 Task: Search one way flight ticket for 5 adults, 2 children, 1 infant in seat and 1 infant on lap in economy from Kalispell: Glacier Park International Airport to Jacksonville: Albert J. Ellis Airport on 8-3-2023. Choice of flights is Alaska. Number of bags: 1 carry on bag. Price is upto 98000. Outbound departure time preference is 20:15.
Action: Mouse moved to (228, 324)
Screenshot: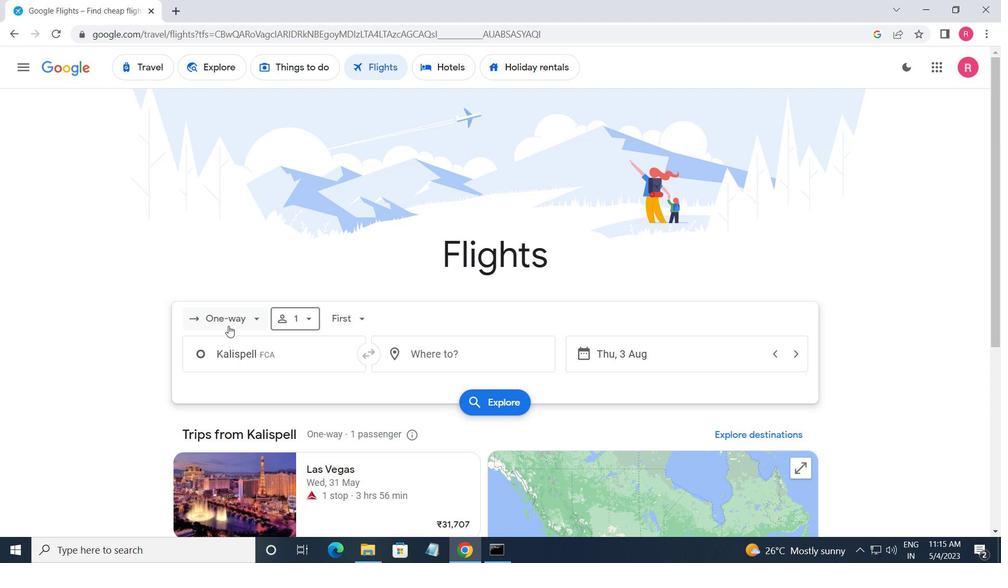 
Action: Mouse pressed left at (228, 324)
Screenshot: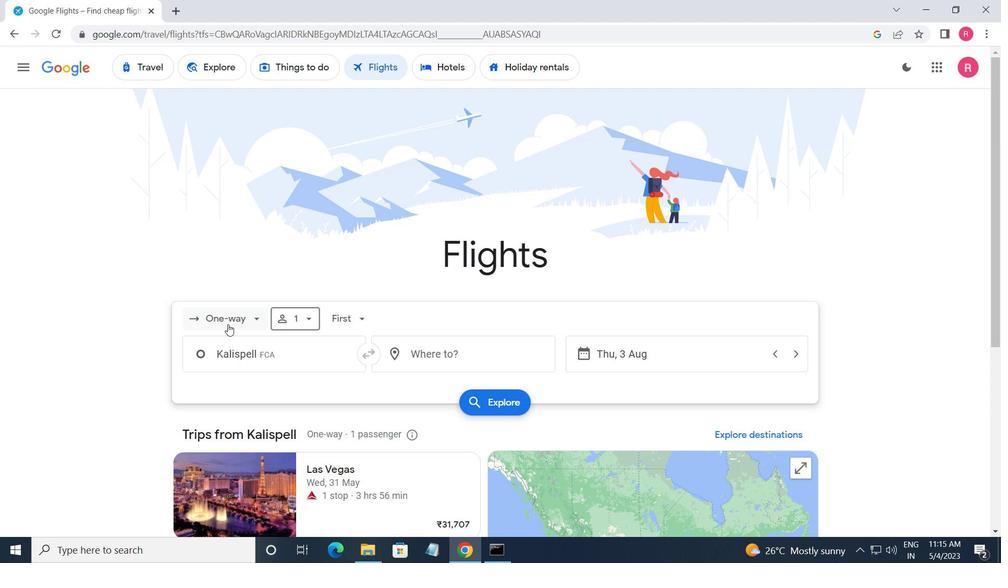 
Action: Mouse moved to (239, 383)
Screenshot: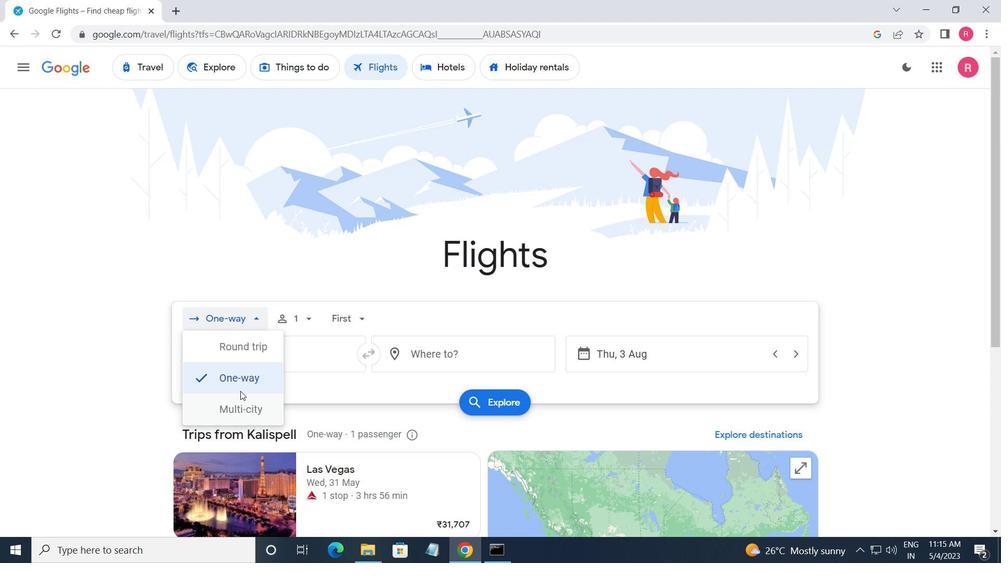 
Action: Mouse pressed left at (239, 383)
Screenshot: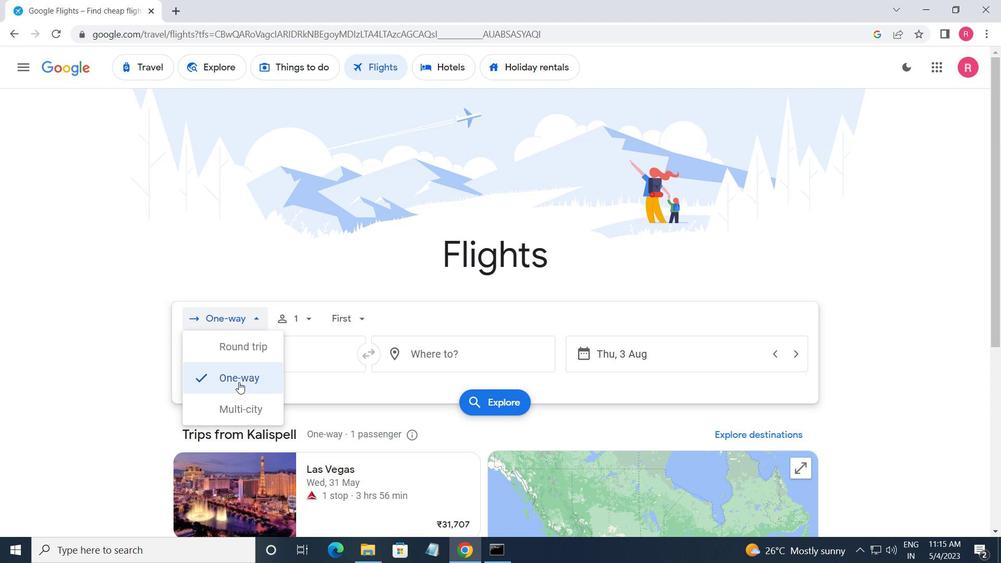 
Action: Mouse moved to (291, 320)
Screenshot: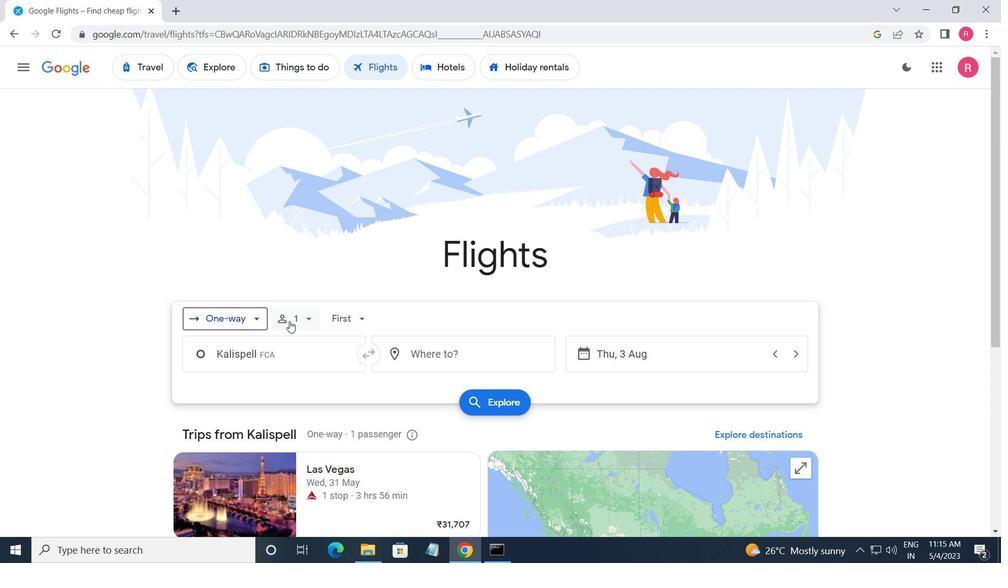 
Action: Mouse pressed left at (291, 320)
Screenshot: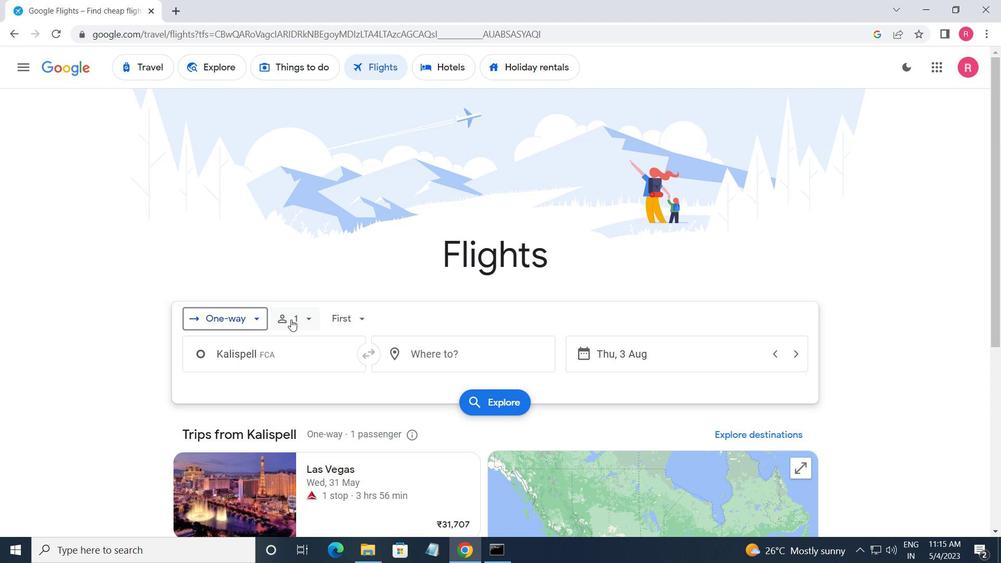 
Action: Mouse moved to (401, 352)
Screenshot: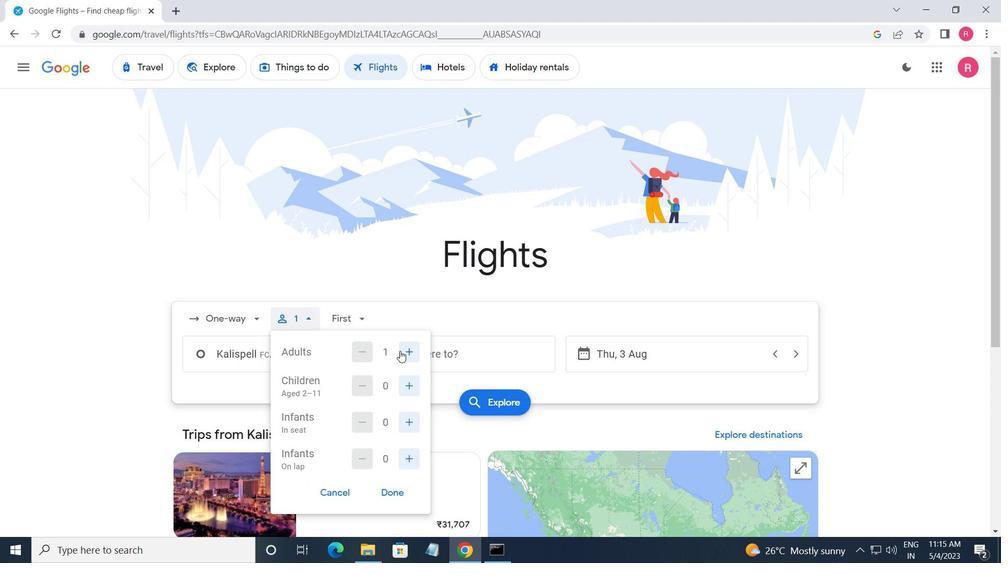 
Action: Mouse pressed left at (401, 352)
Screenshot: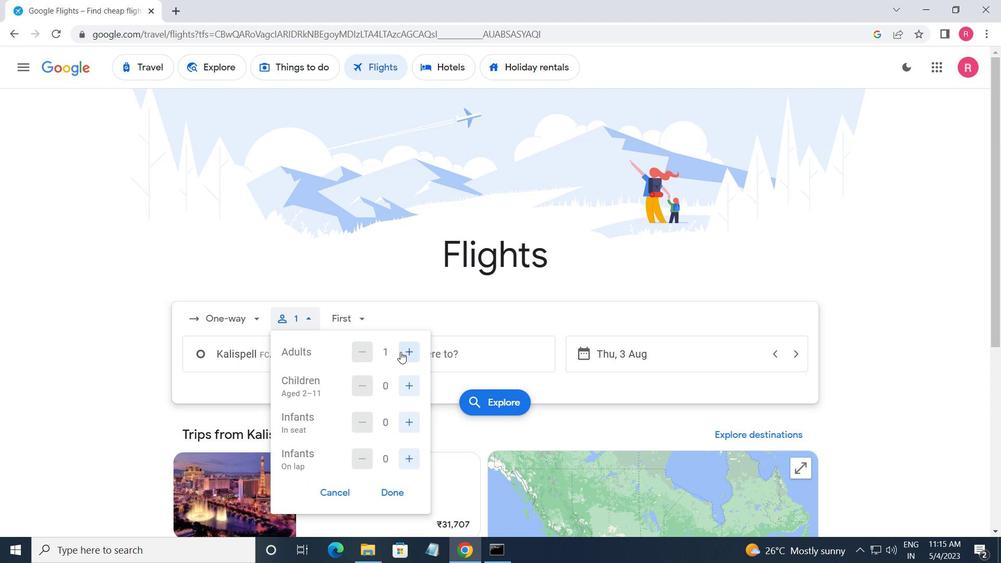 
Action: Mouse pressed left at (401, 352)
Screenshot: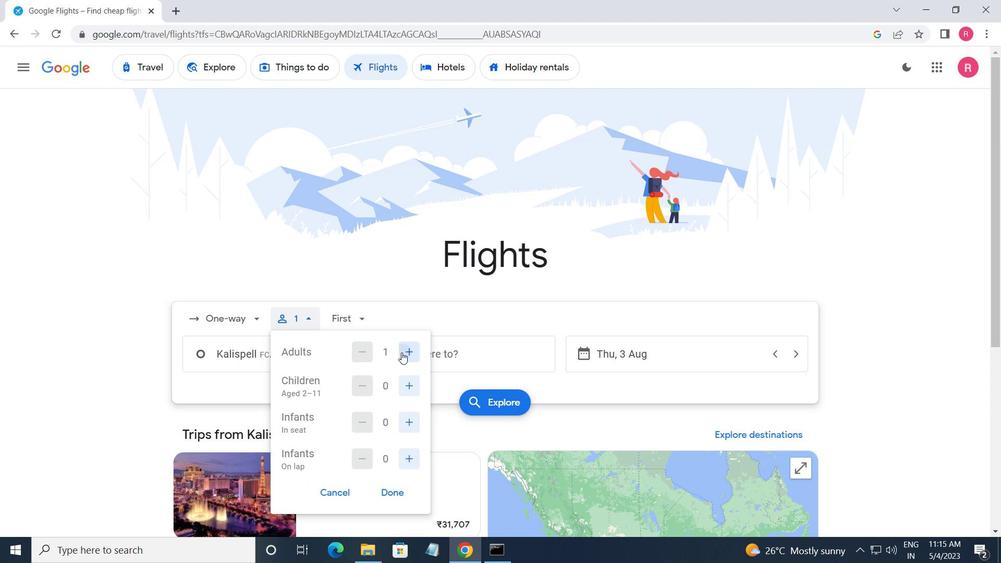 
Action: Mouse pressed left at (401, 352)
Screenshot: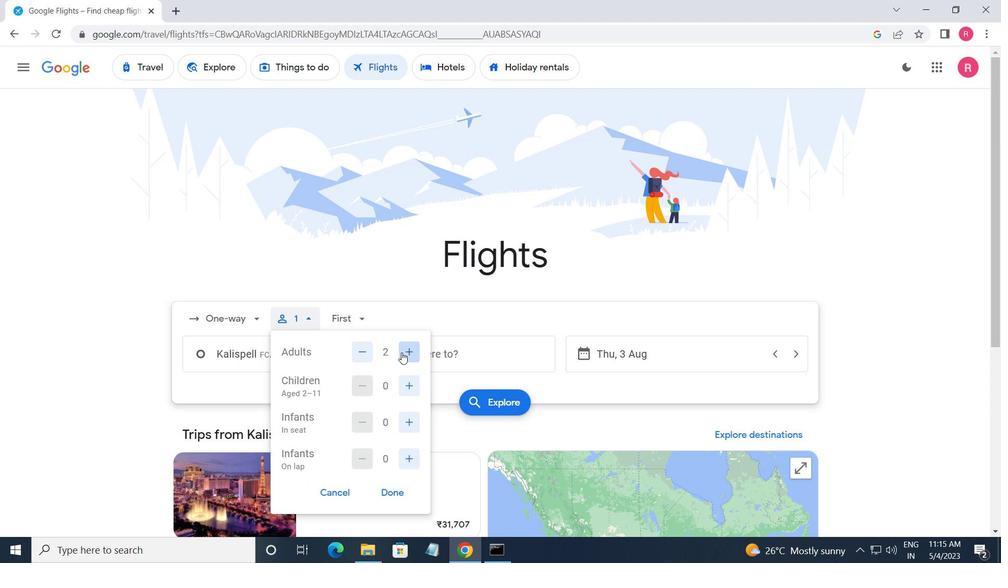 
Action: Mouse pressed left at (401, 352)
Screenshot: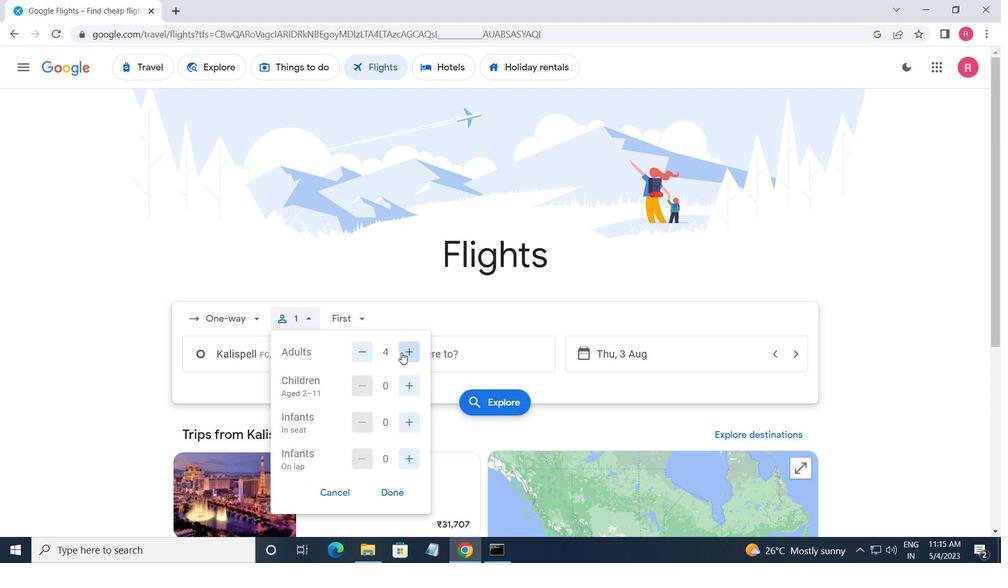 
Action: Mouse moved to (415, 396)
Screenshot: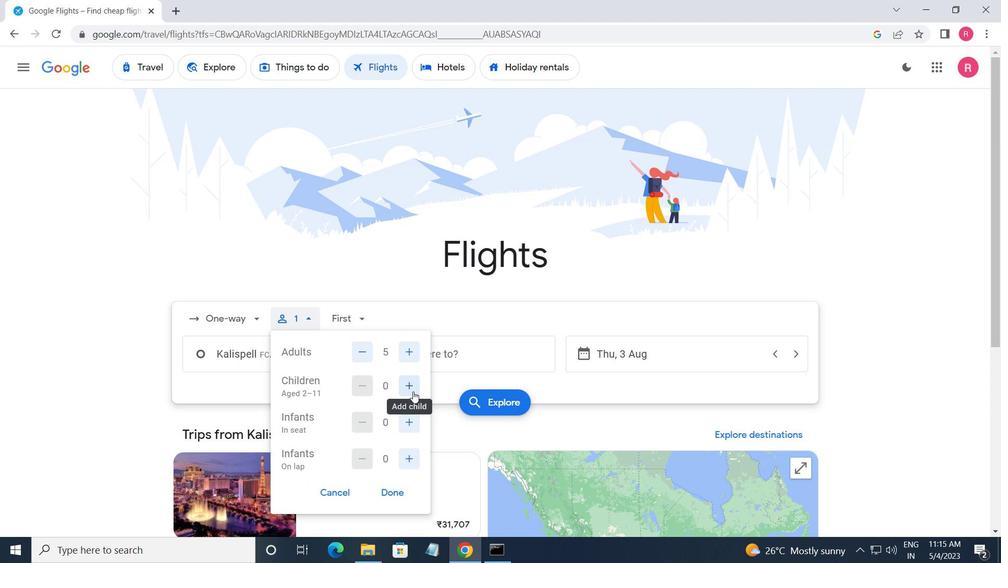 
Action: Mouse pressed left at (415, 396)
Screenshot: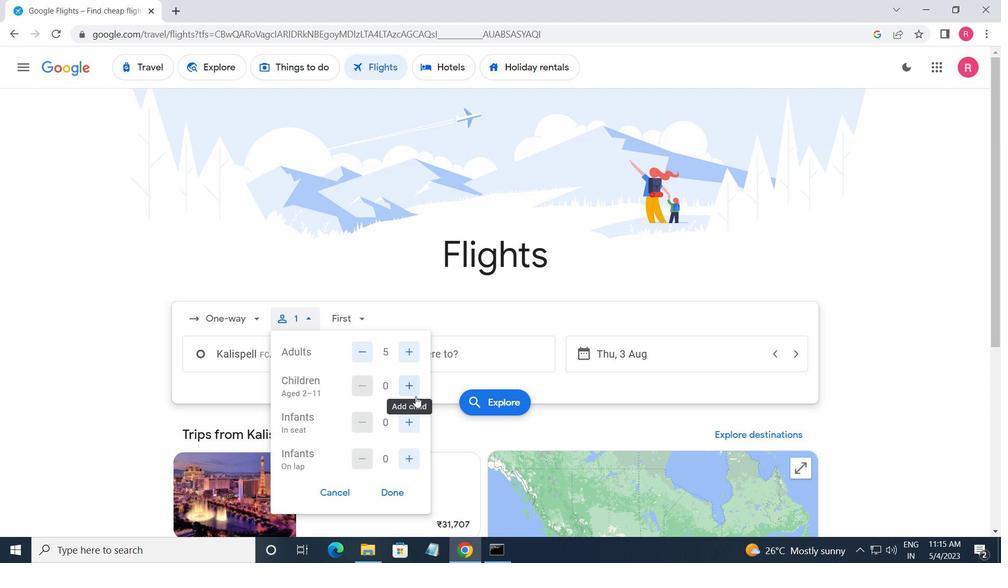 
Action: Mouse pressed left at (415, 396)
Screenshot: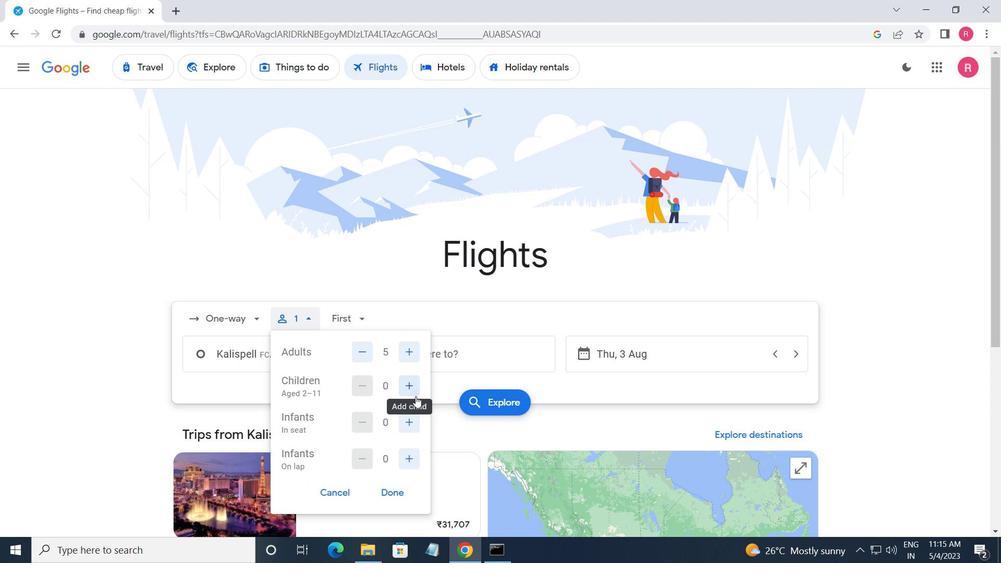
Action: Mouse moved to (416, 422)
Screenshot: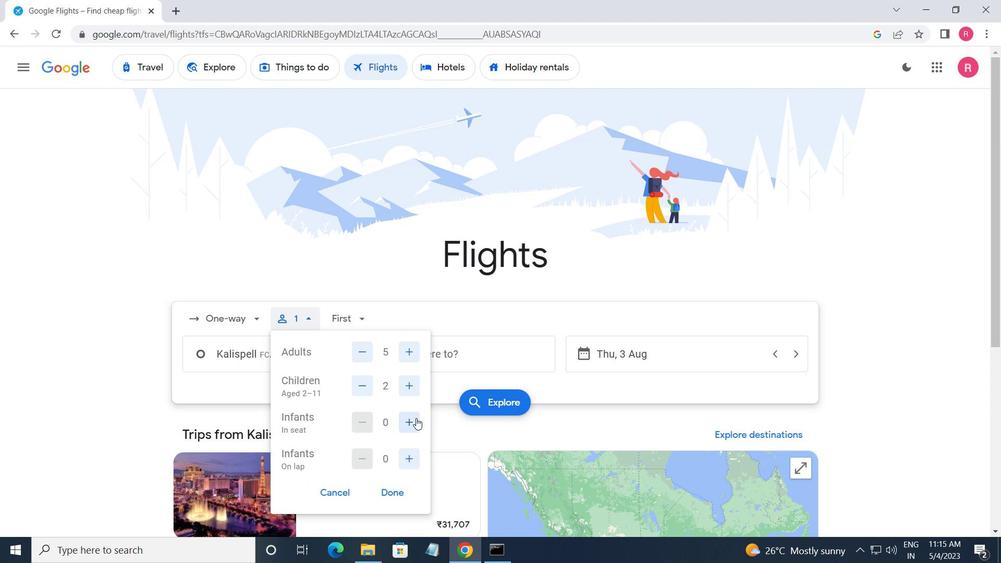 
Action: Mouse pressed left at (416, 422)
Screenshot: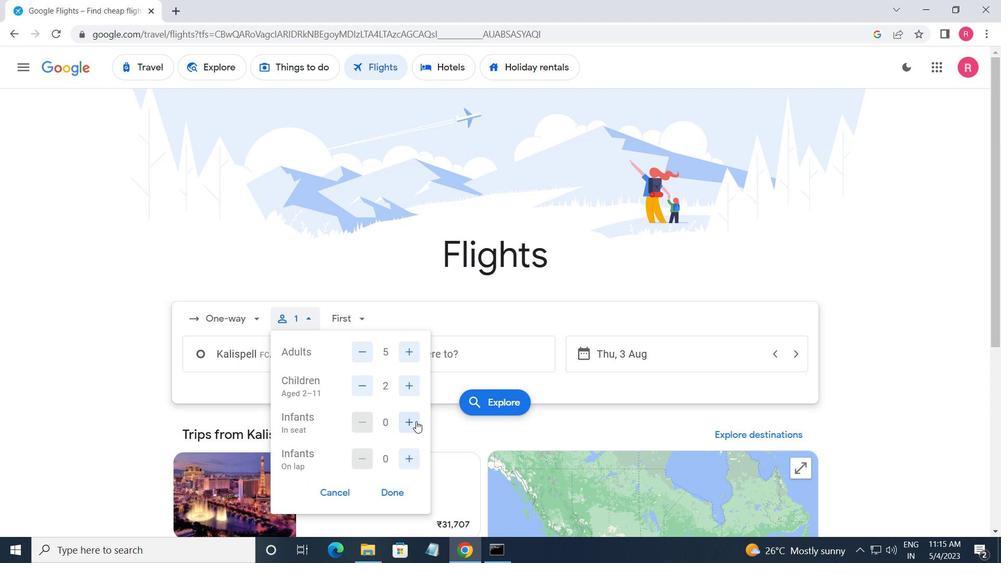 
Action: Mouse moved to (403, 465)
Screenshot: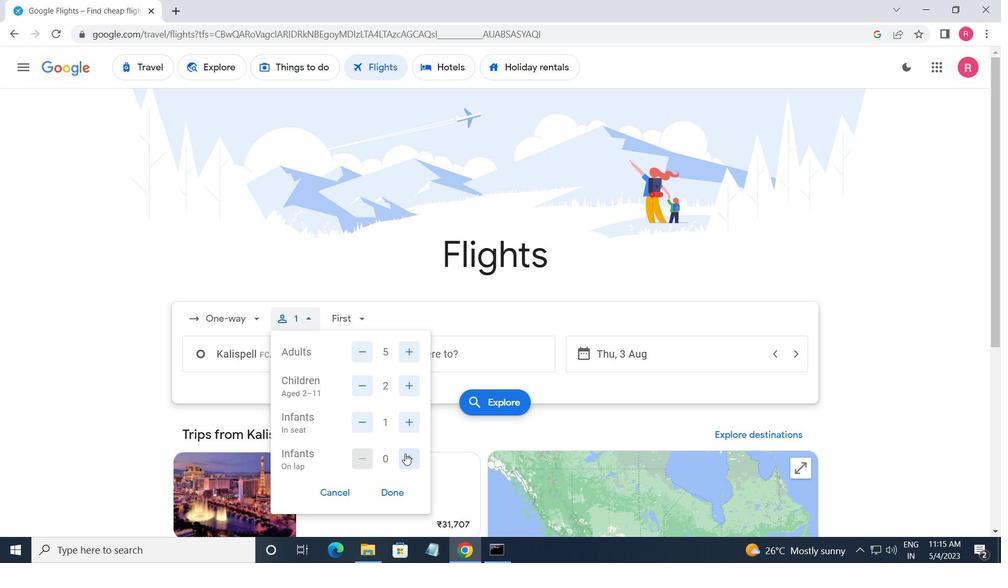 
Action: Mouse pressed left at (403, 465)
Screenshot: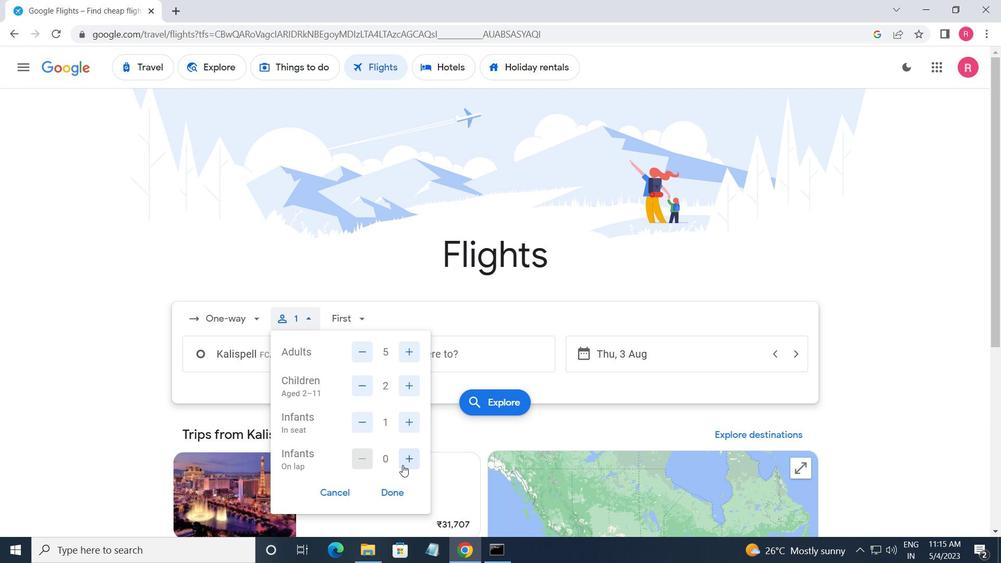 
Action: Mouse moved to (393, 492)
Screenshot: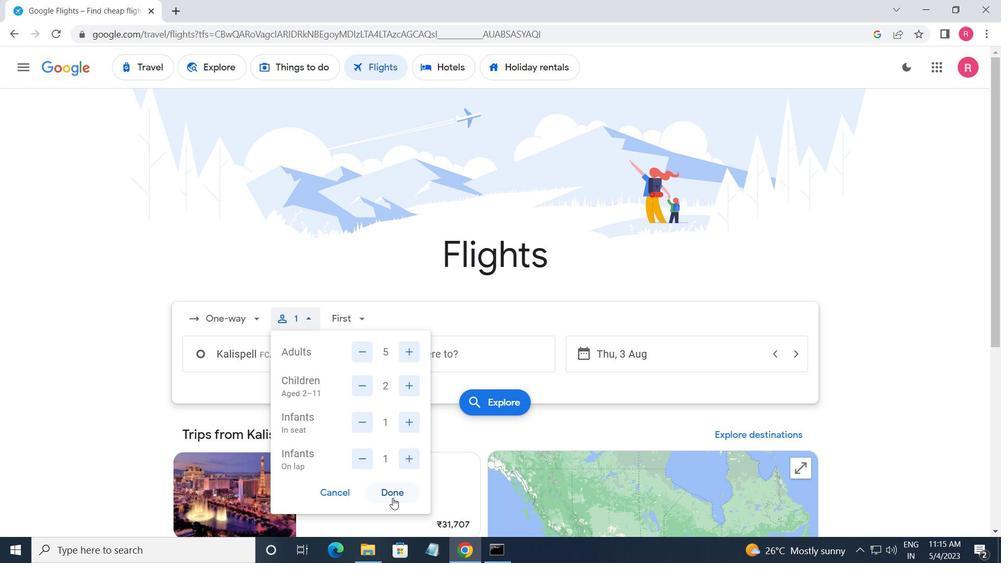 
Action: Mouse pressed left at (393, 492)
Screenshot: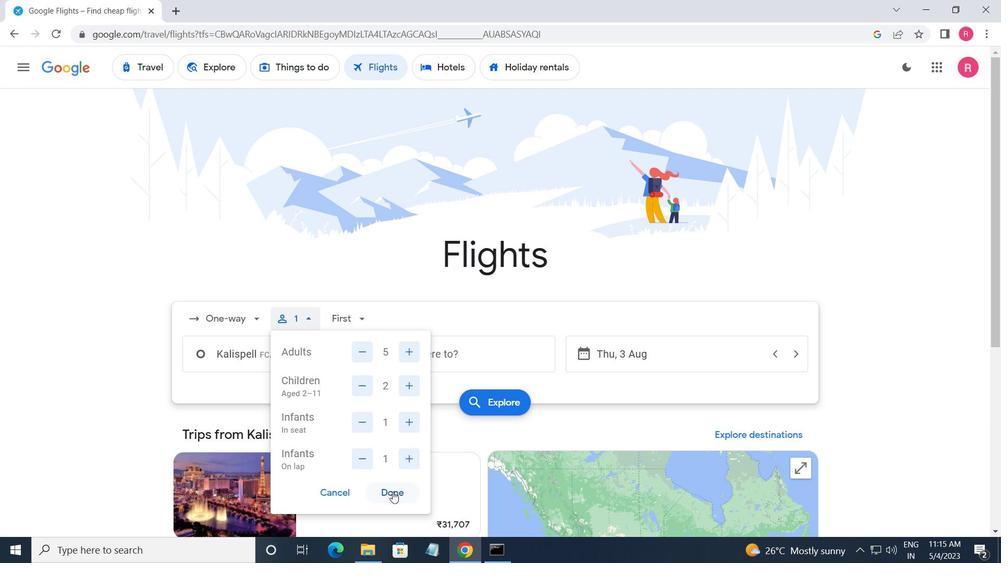 
Action: Mouse moved to (306, 357)
Screenshot: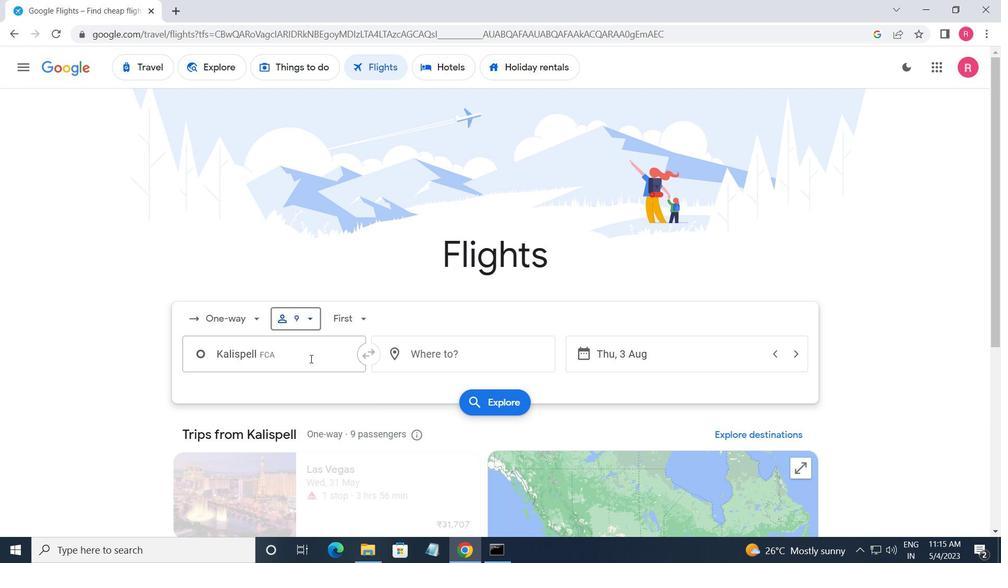 
Action: Mouse pressed left at (306, 357)
Screenshot: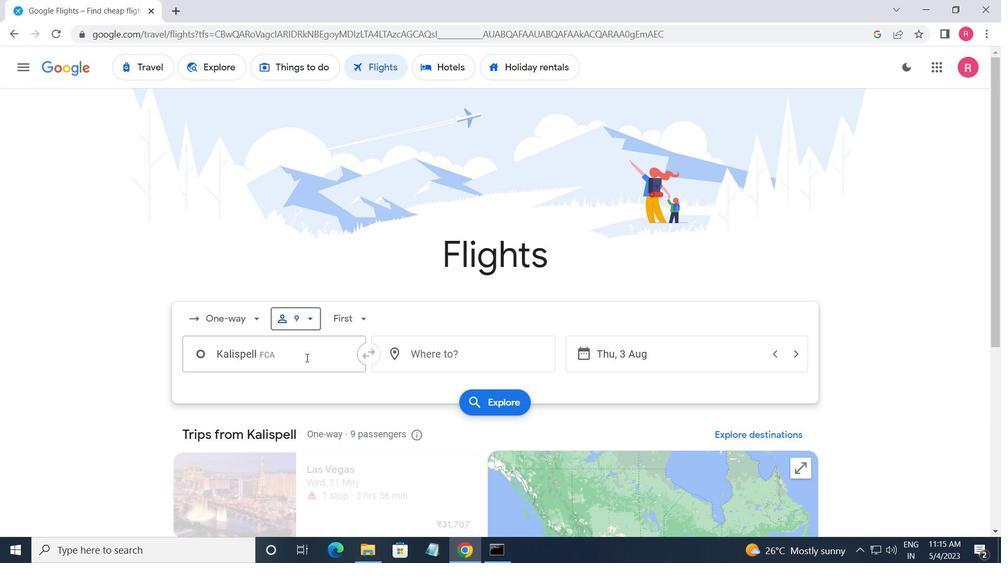 
Action: Mouse moved to (289, 422)
Screenshot: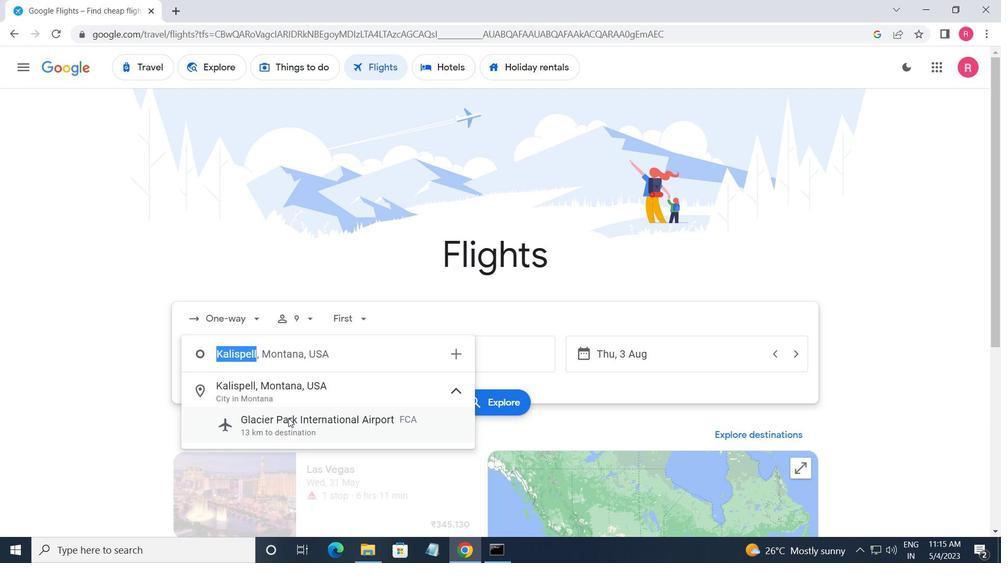 
Action: Mouse pressed left at (289, 422)
Screenshot: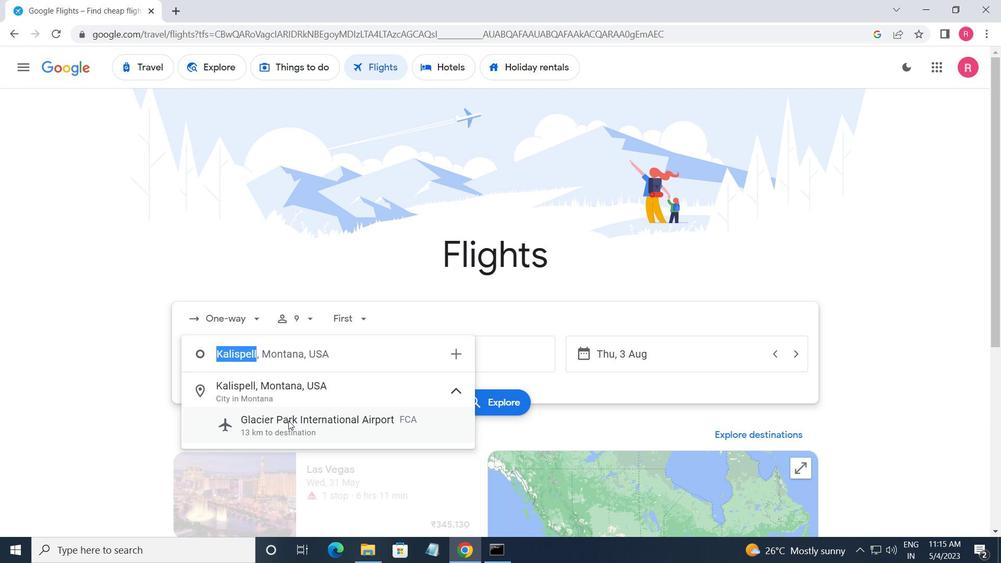 
Action: Mouse moved to (424, 356)
Screenshot: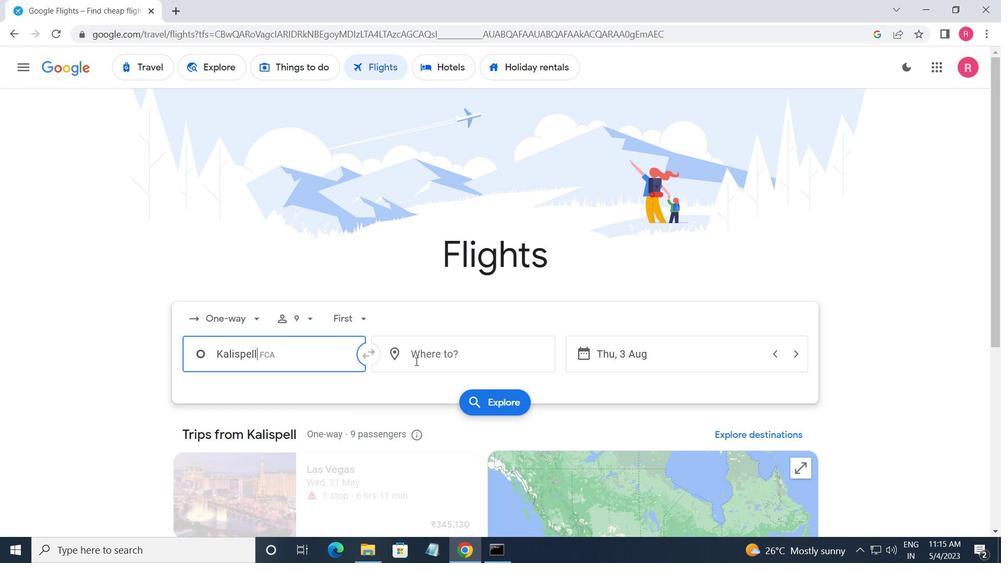 
Action: Mouse pressed left at (424, 356)
Screenshot: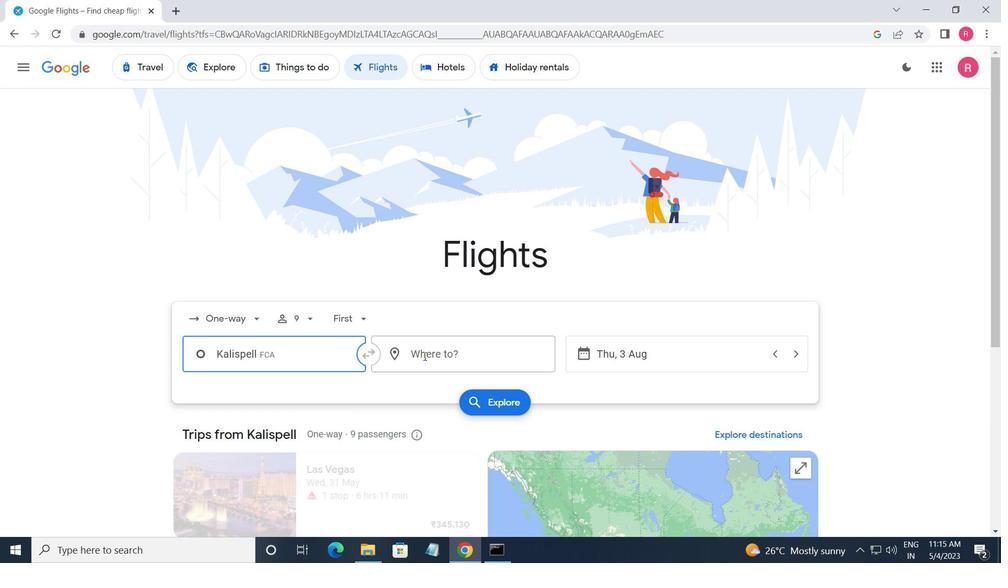 
Action: Mouse moved to (434, 488)
Screenshot: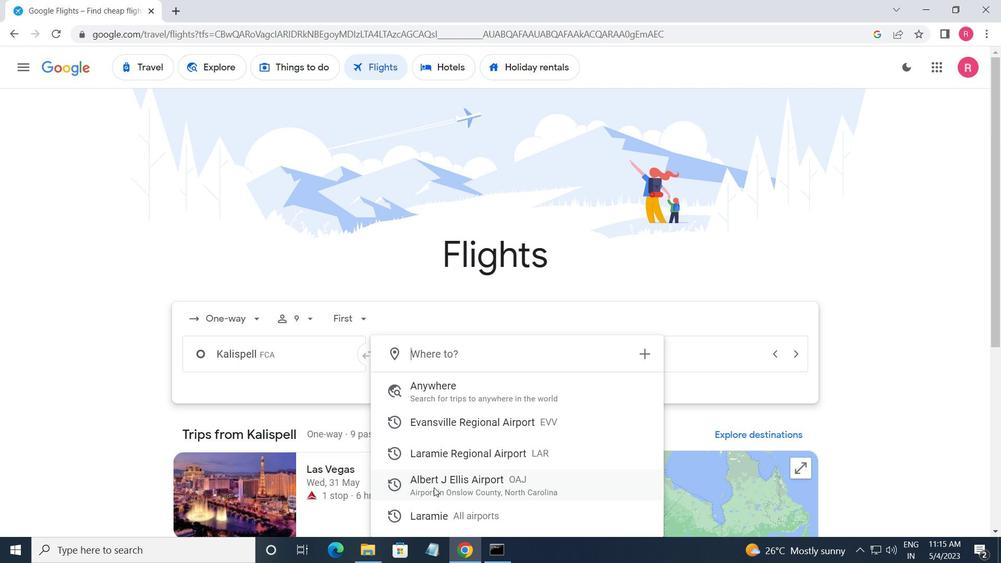 
Action: Mouse pressed left at (434, 488)
Screenshot: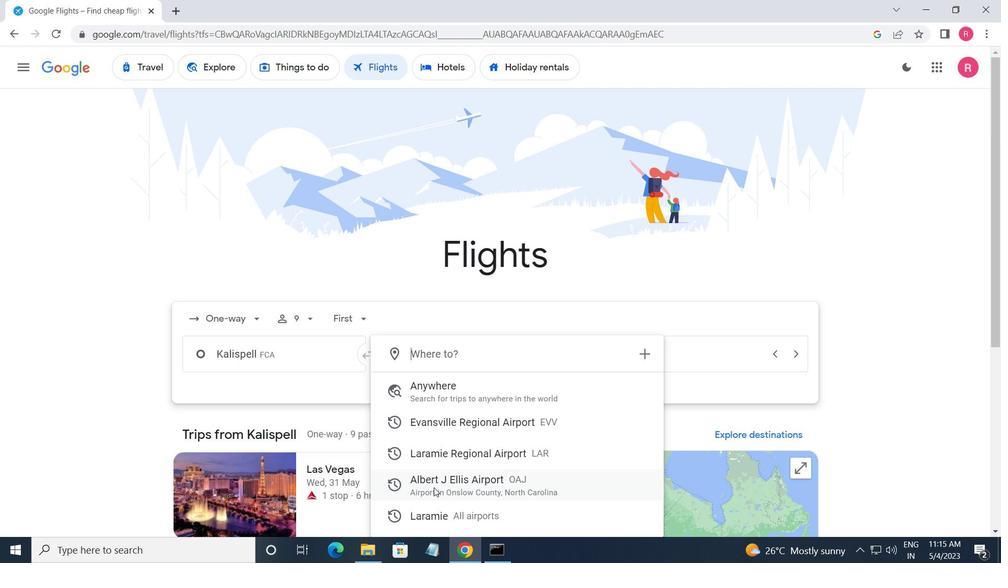 
Action: Mouse moved to (667, 347)
Screenshot: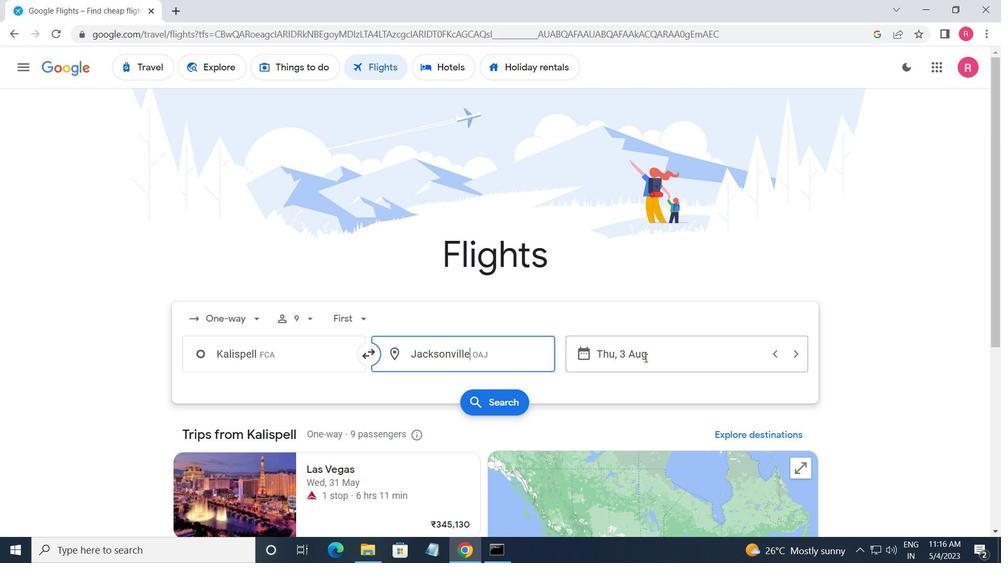 
Action: Mouse pressed left at (667, 347)
Screenshot: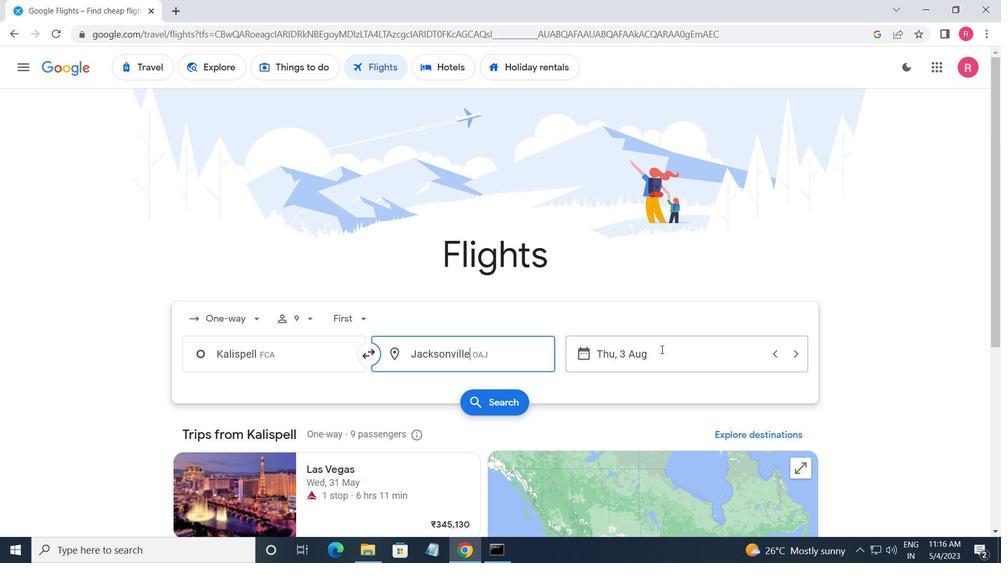
Action: Mouse moved to (476, 304)
Screenshot: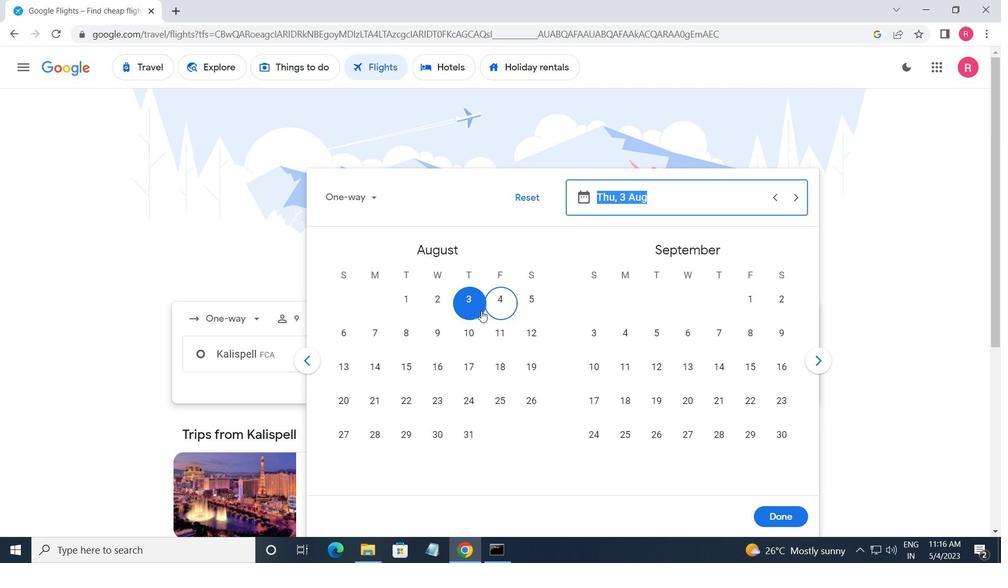 
Action: Mouse pressed left at (476, 304)
Screenshot: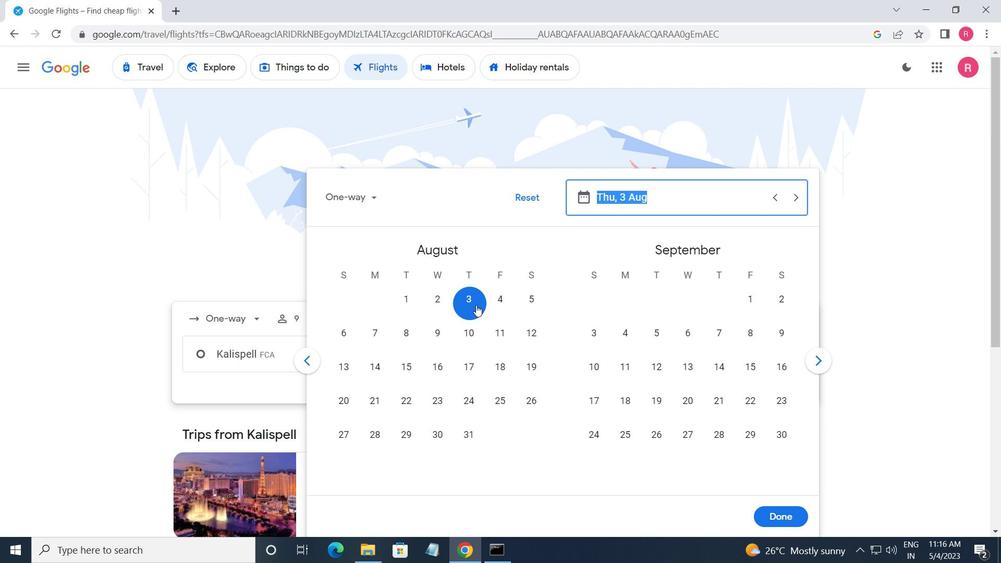 
Action: Mouse moved to (785, 513)
Screenshot: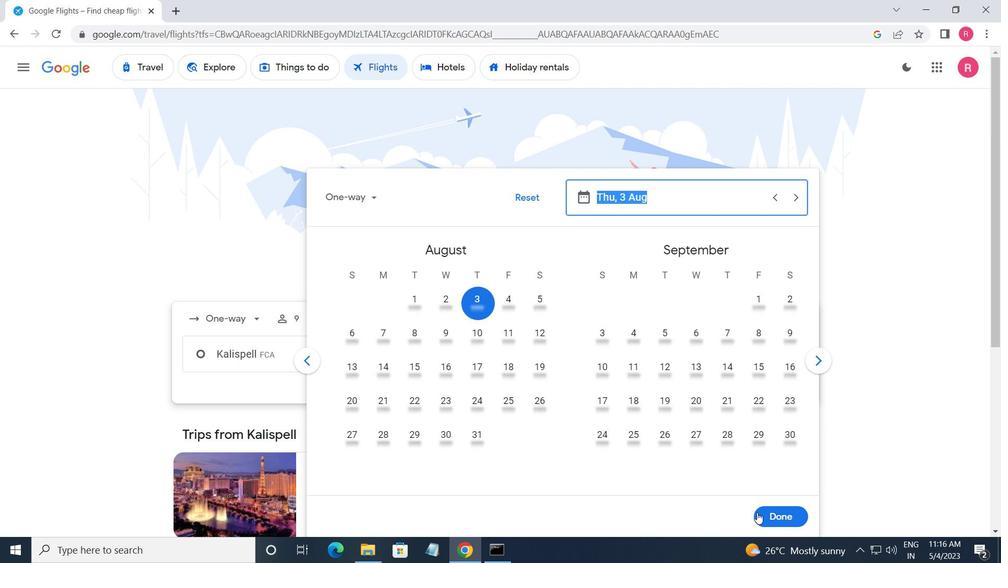 
Action: Mouse pressed left at (785, 513)
Screenshot: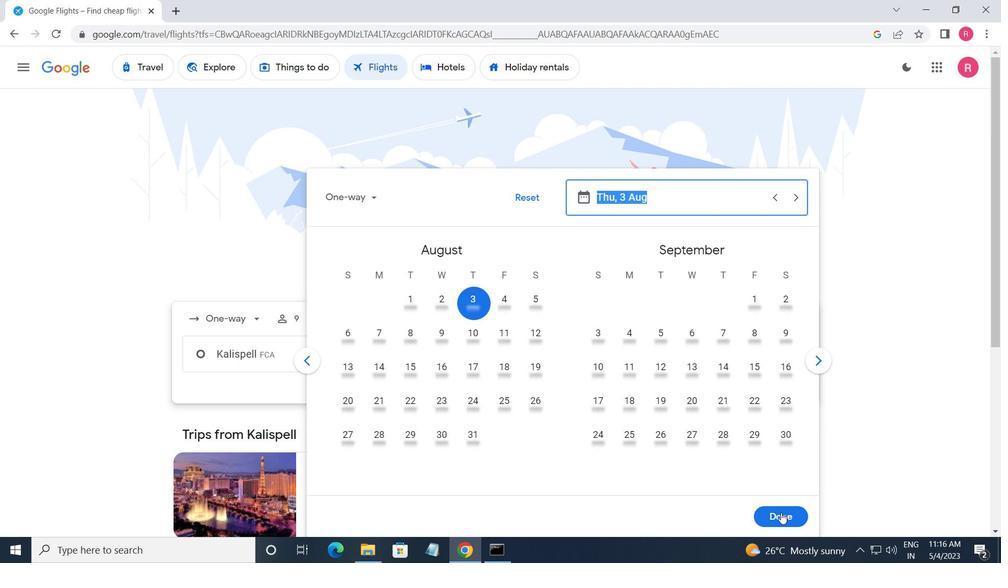 
Action: Mouse moved to (498, 401)
Screenshot: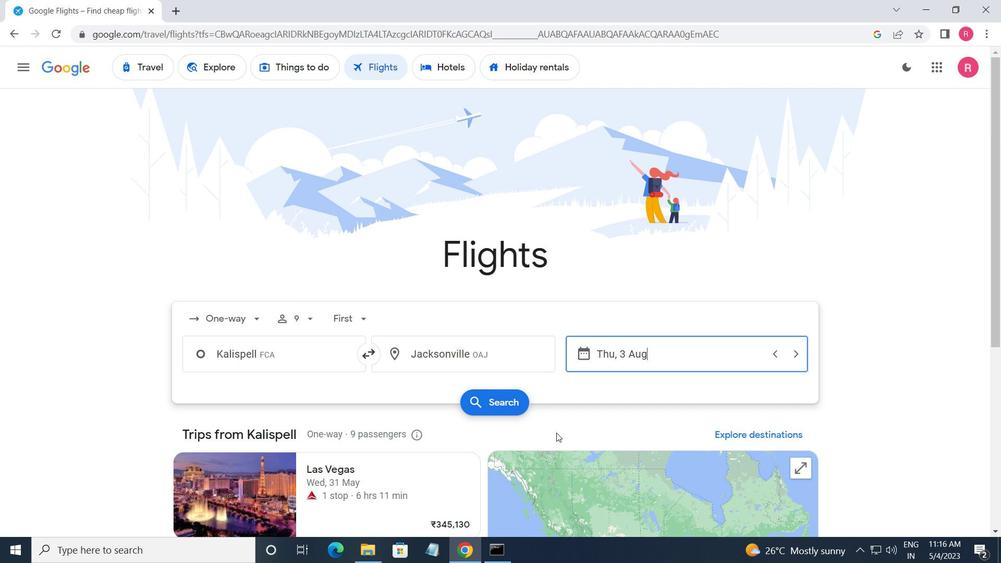 
Action: Mouse pressed left at (498, 401)
Screenshot: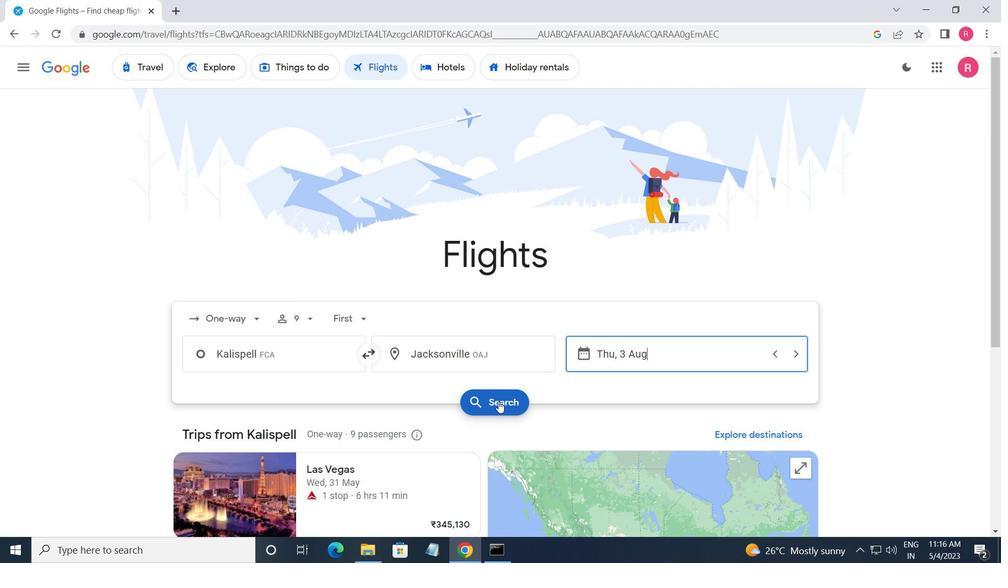 
Action: Mouse moved to (192, 187)
Screenshot: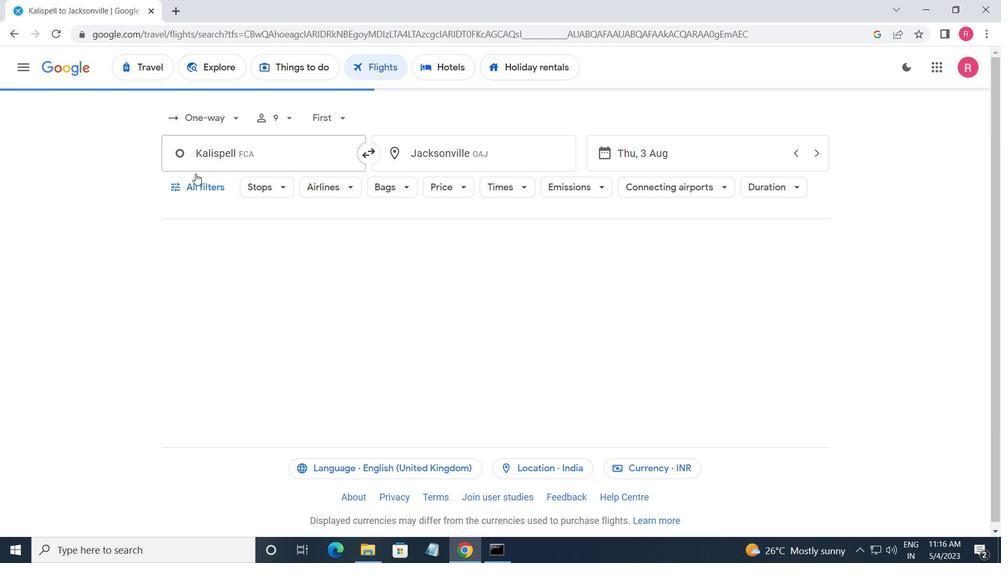 
Action: Mouse pressed left at (192, 187)
Screenshot: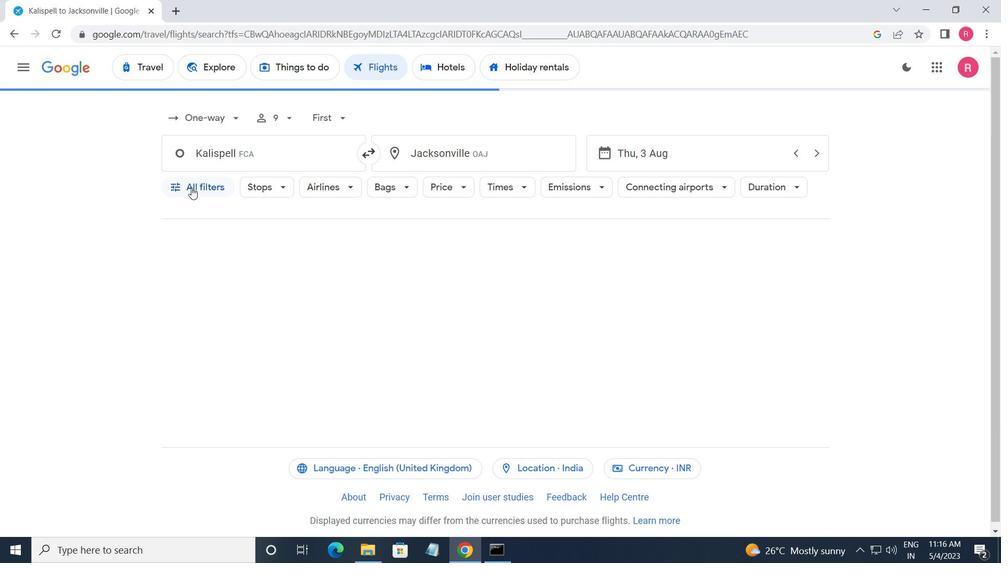 
Action: Mouse moved to (242, 306)
Screenshot: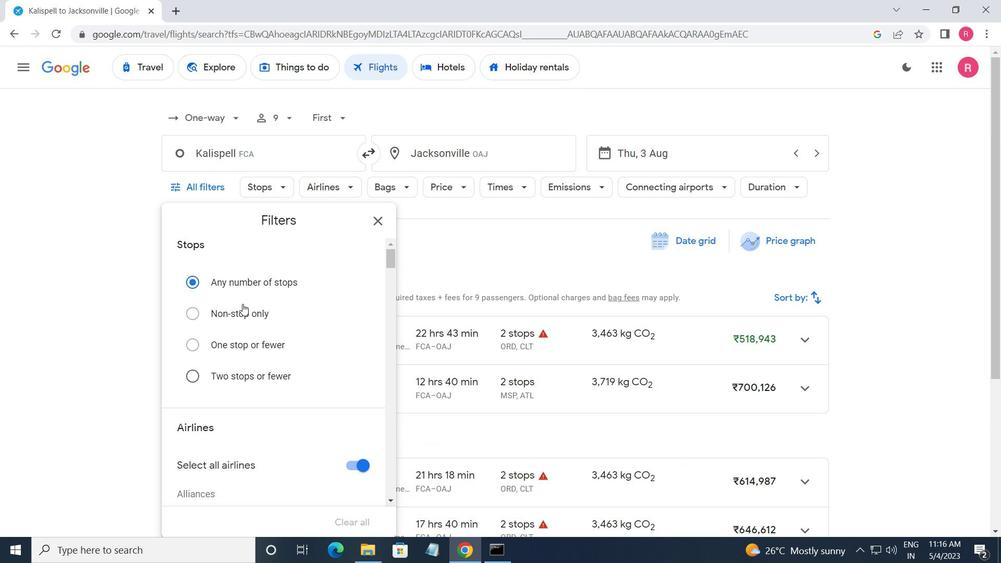 
Action: Mouse scrolled (242, 306) with delta (0, 0)
Screenshot: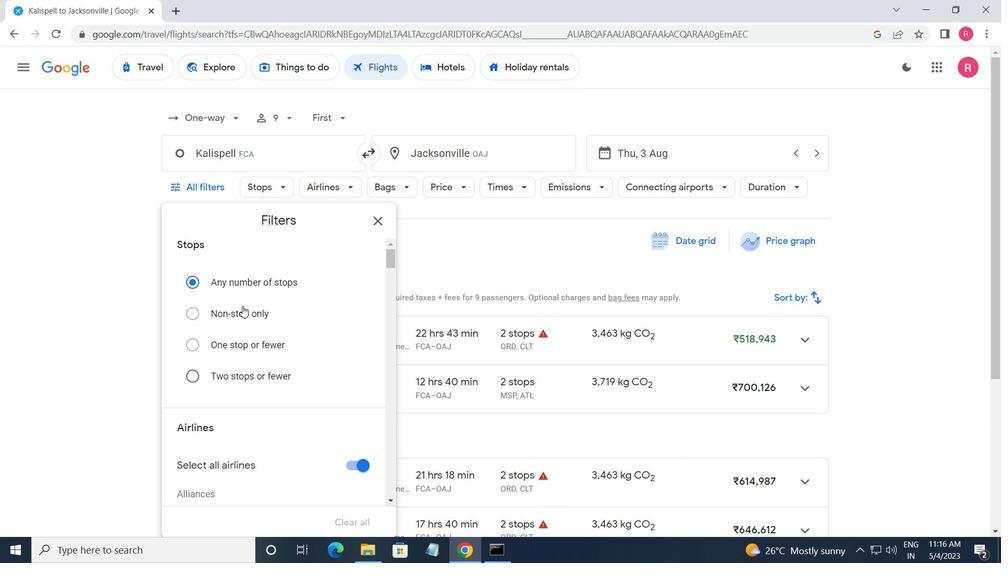 
Action: Mouse scrolled (242, 306) with delta (0, 0)
Screenshot: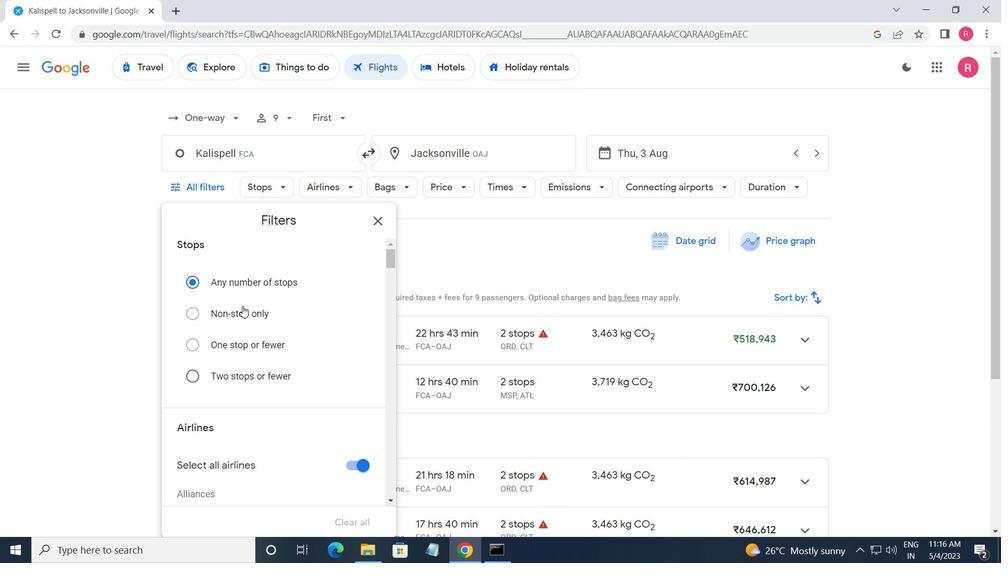 
Action: Mouse scrolled (242, 306) with delta (0, 0)
Screenshot: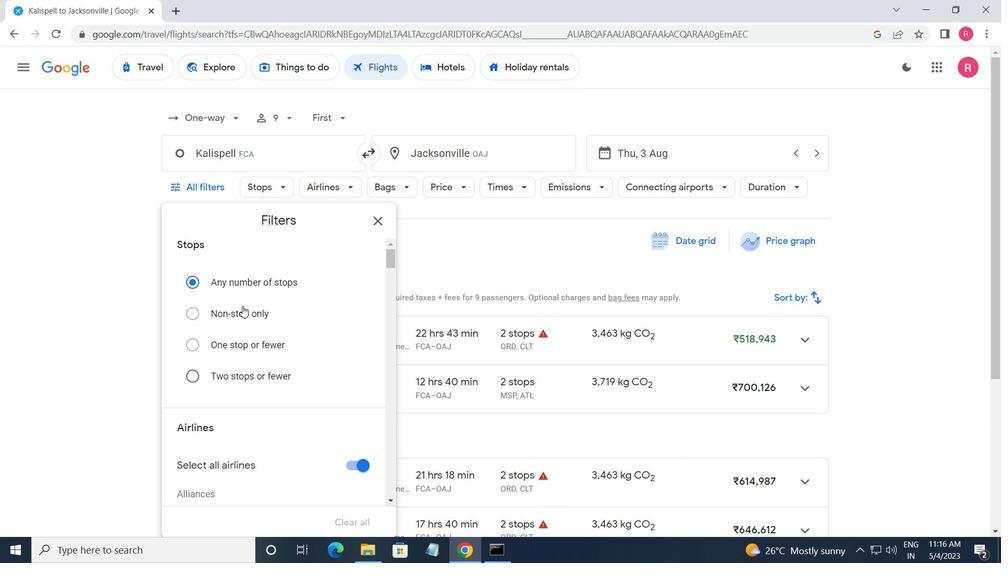 
Action: Mouse moved to (242, 307)
Screenshot: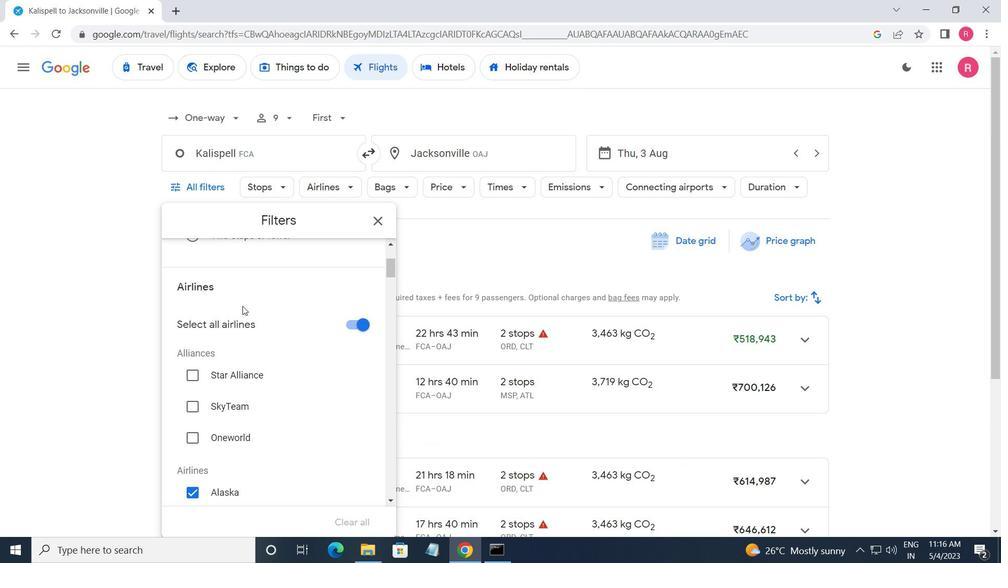 
Action: Mouse scrolled (242, 306) with delta (0, 0)
Screenshot: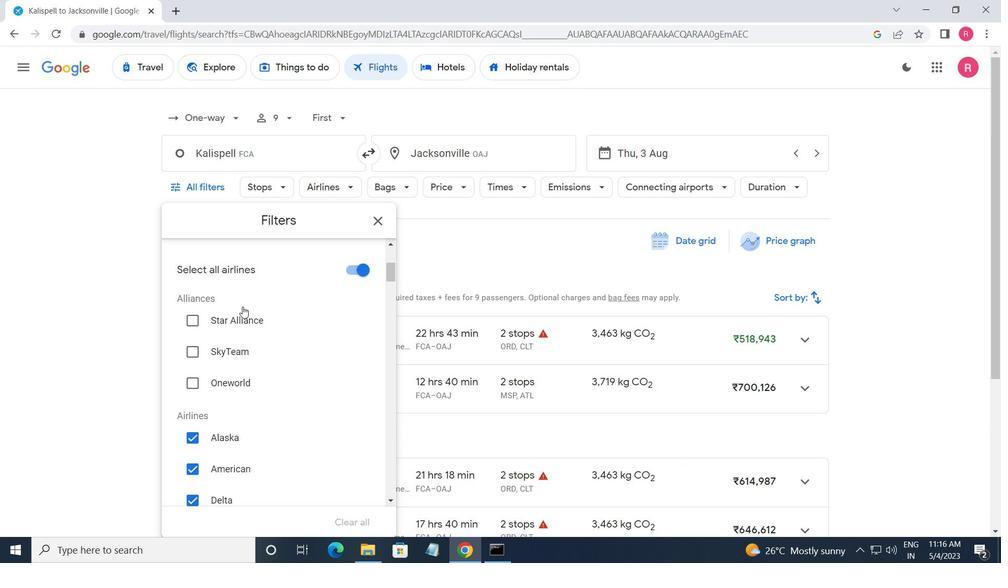
Action: Mouse scrolled (242, 306) with delta (0, 0)
Screenshot: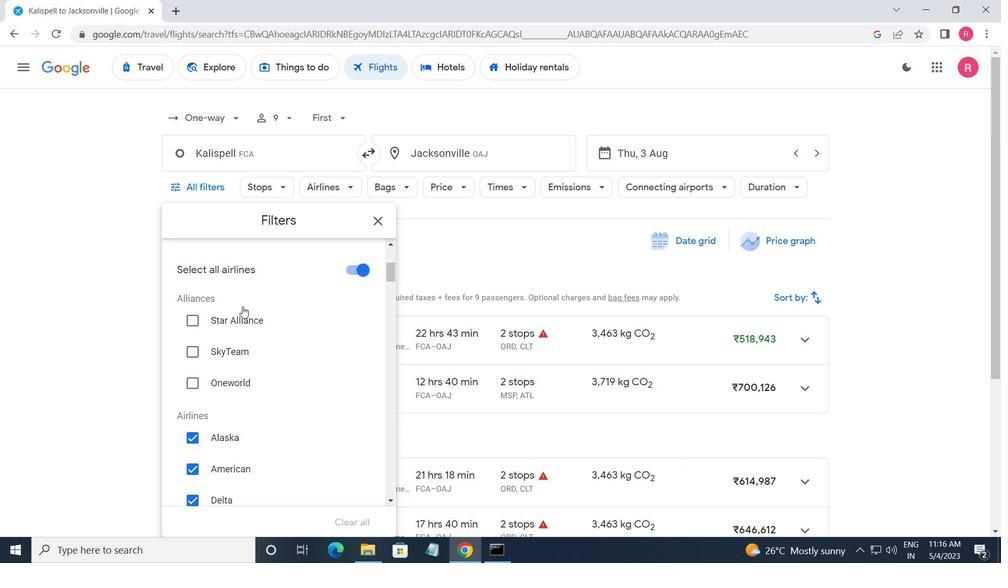 
Action: Mouse moved to (346, 314)
Screenshot: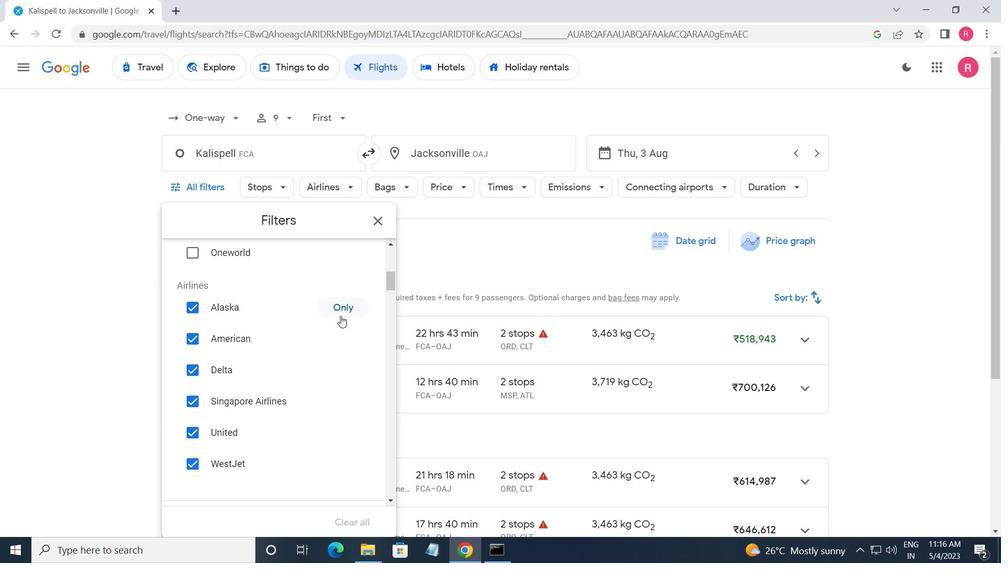 
Action: Mouse pressed left at (346, 314)
Screenshot: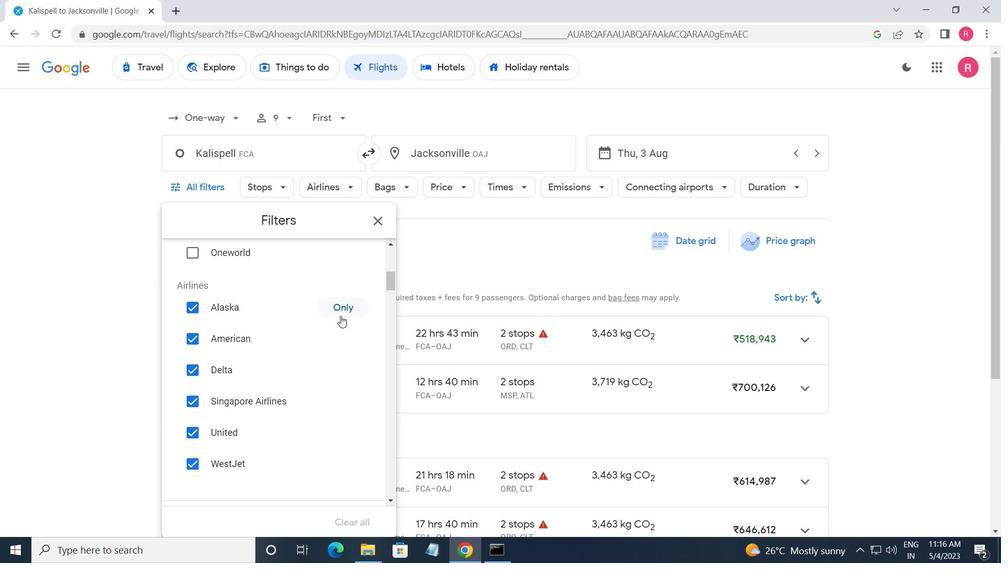 
Action: Mouse moved to (328, 342)
Screenshot: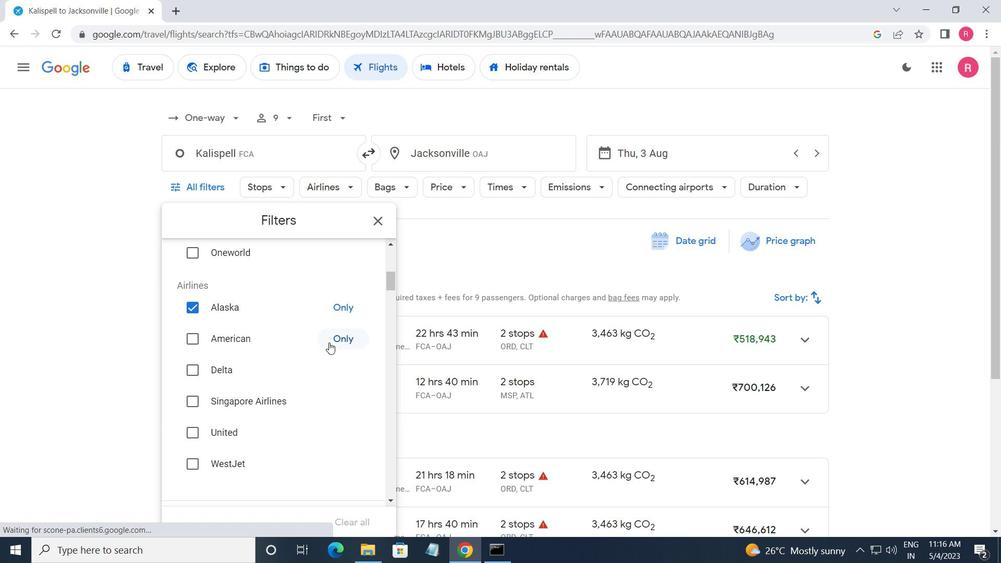 
Action: Mouse scrolled (328, 342) with delta (0, 0)
Screenshot: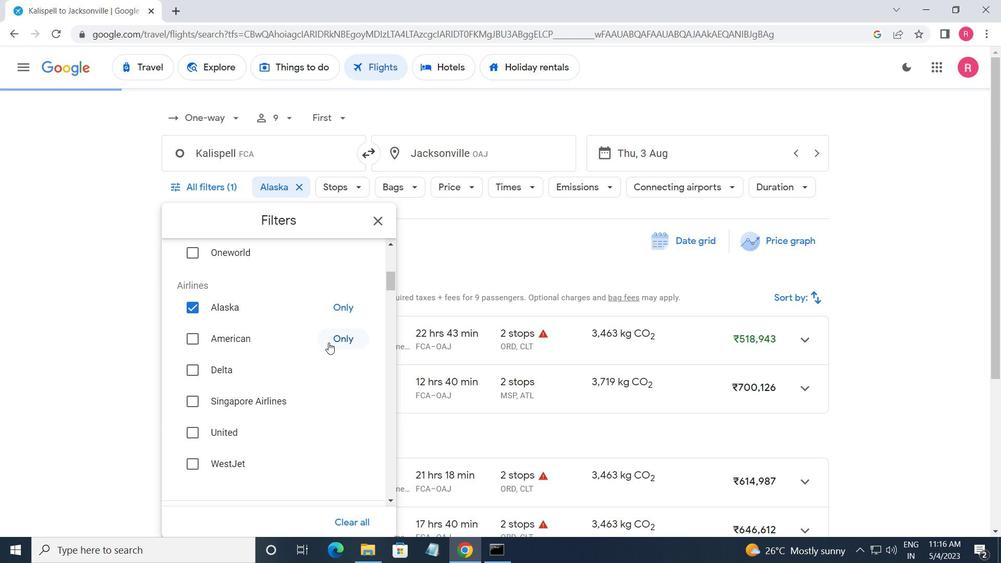
Action: Mouse scrolled (328, 342) with delta (0, 0)
Screenshot: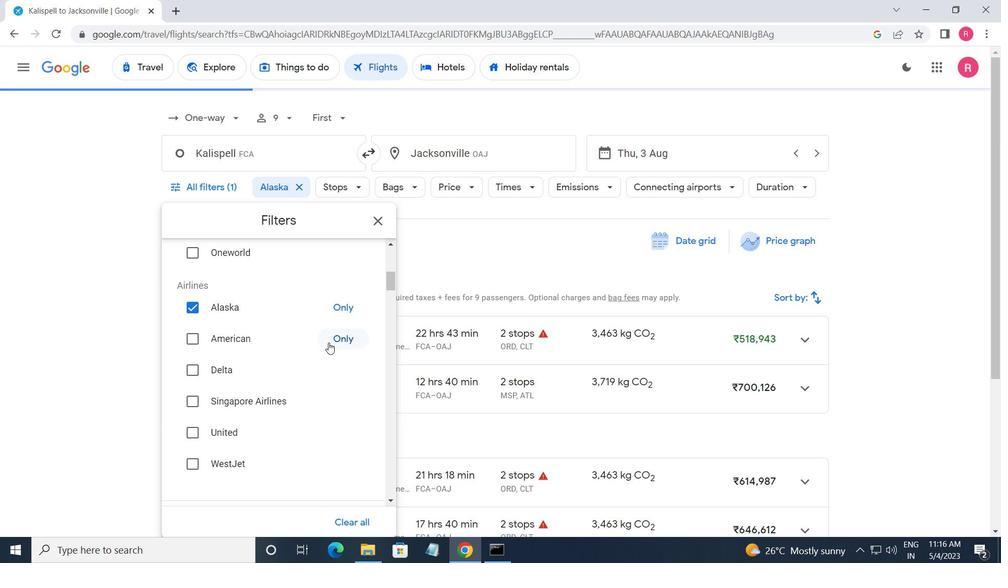 
Action: Mouse moved to (328, 342)
Screenshot: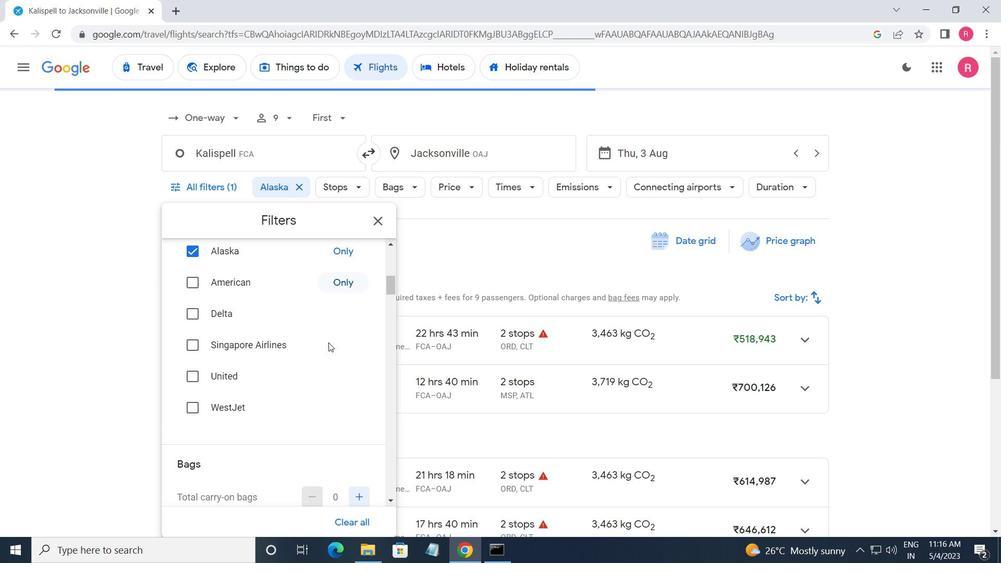 
Action: Mouse scrolled (328, 342) with delta (0, 0)
Screenshot: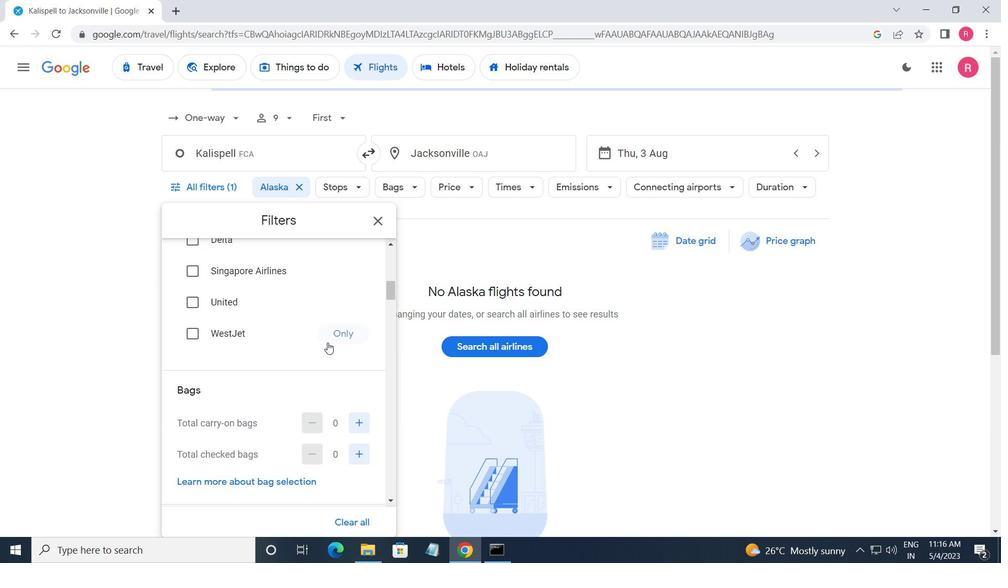 
Action: Mouse moved to (349, 354)
Screenshot: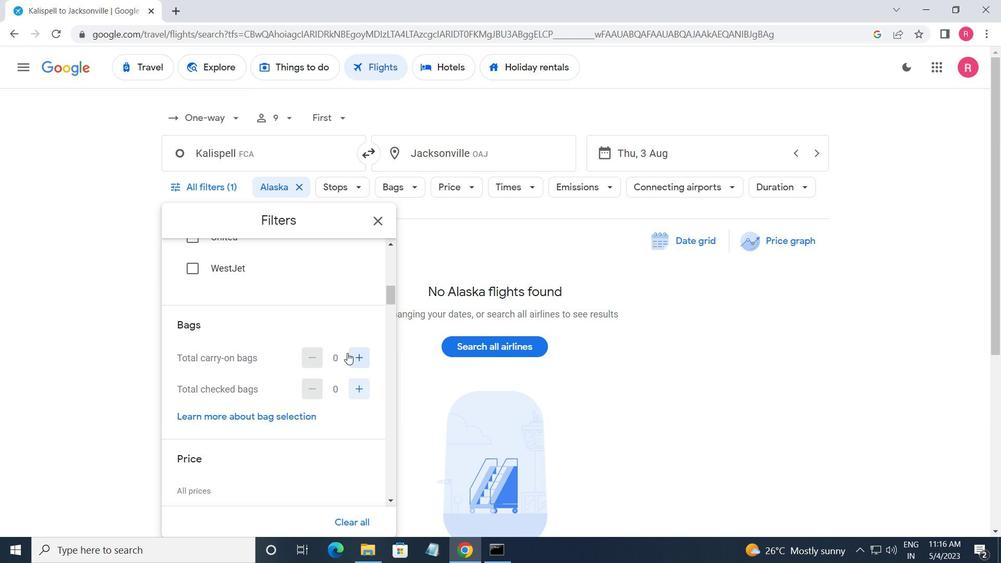 
Action: Mouse pressed left at (349, 354)
Screenshot: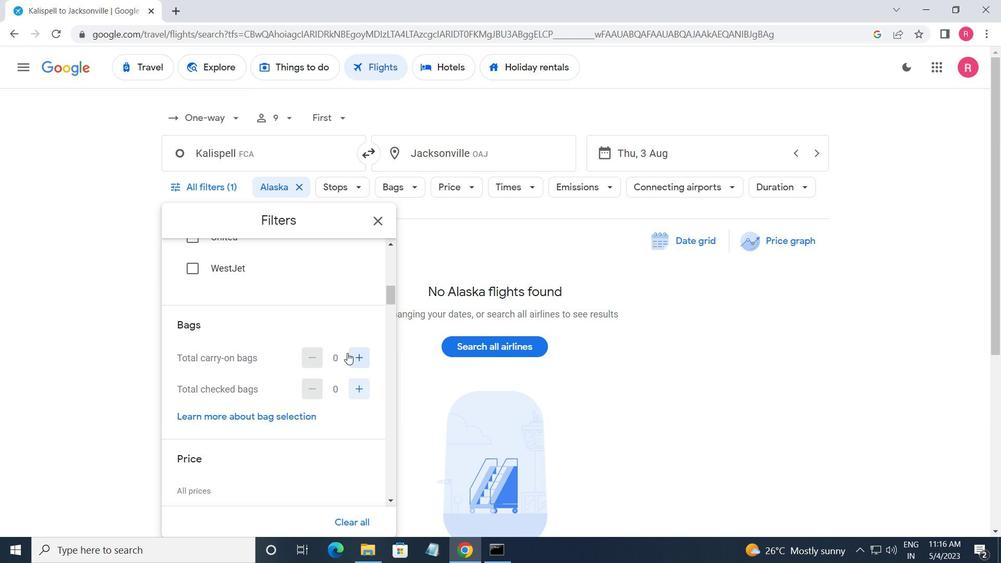 
Action: Mouse moved to (348, 354)
Screenshot: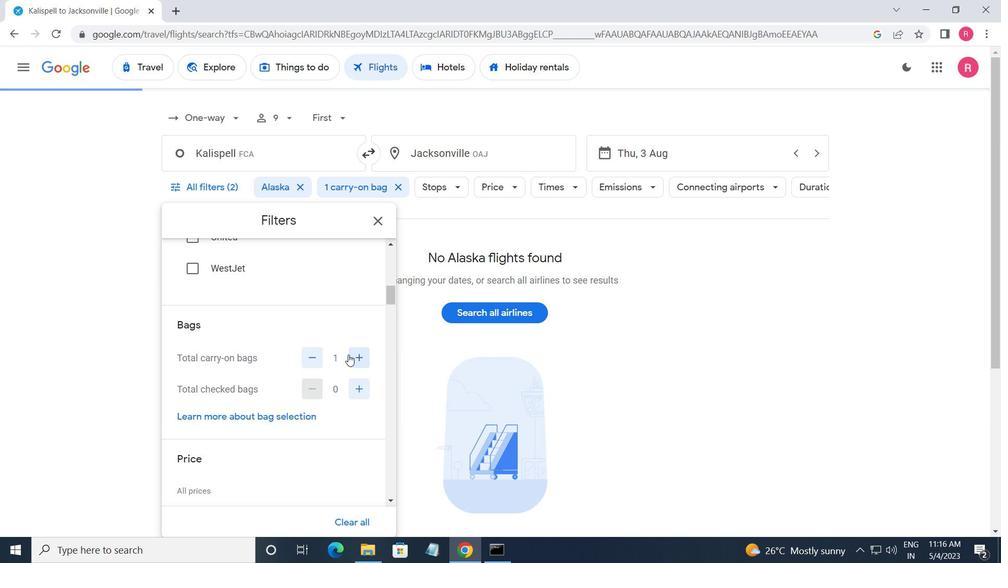 
Action: Mouse scrolled (348, 353) with delta (0, 0)
Screenshot: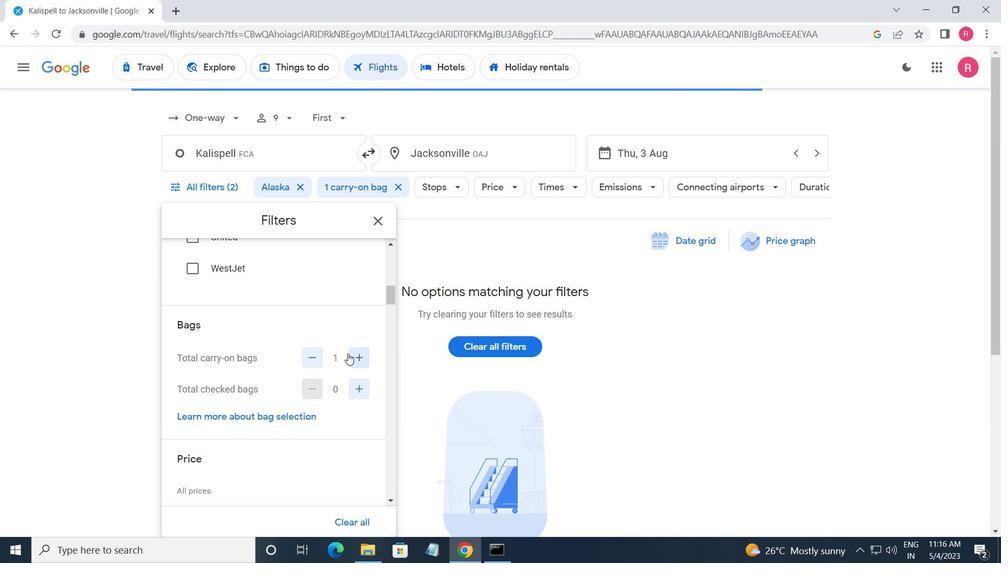 
Action: Mouse scrolled (348, 353) with delta (0, 0)
Screenshot: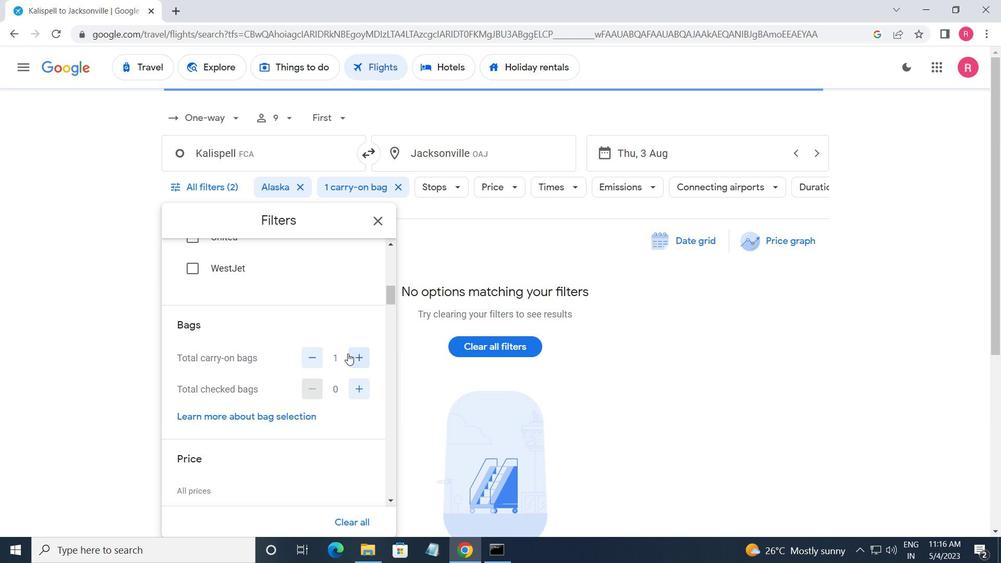 
Action: Mouse moved to (374, 385)
Screenshot: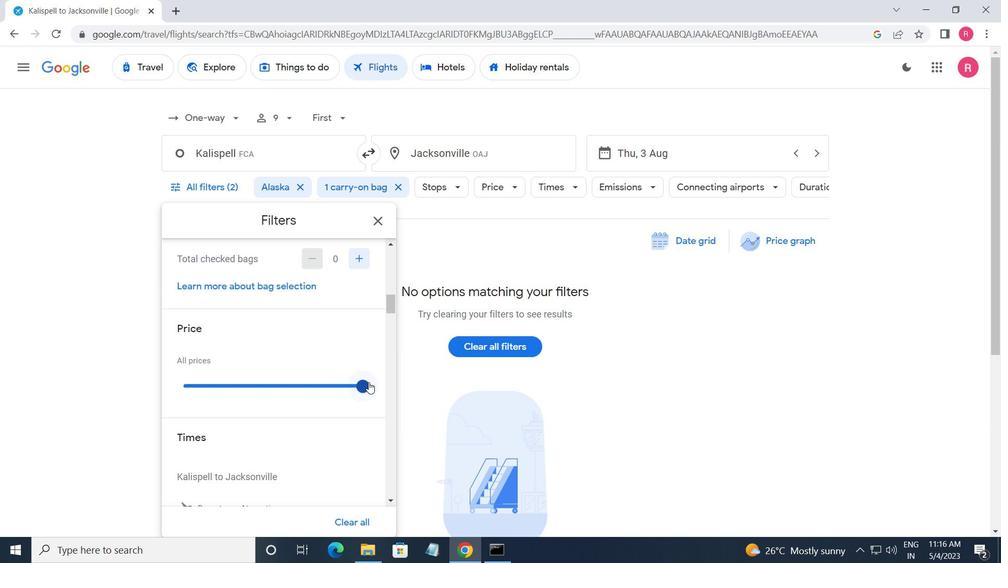 
Action: Mouse pressed left at (374, 385)
Screenshot: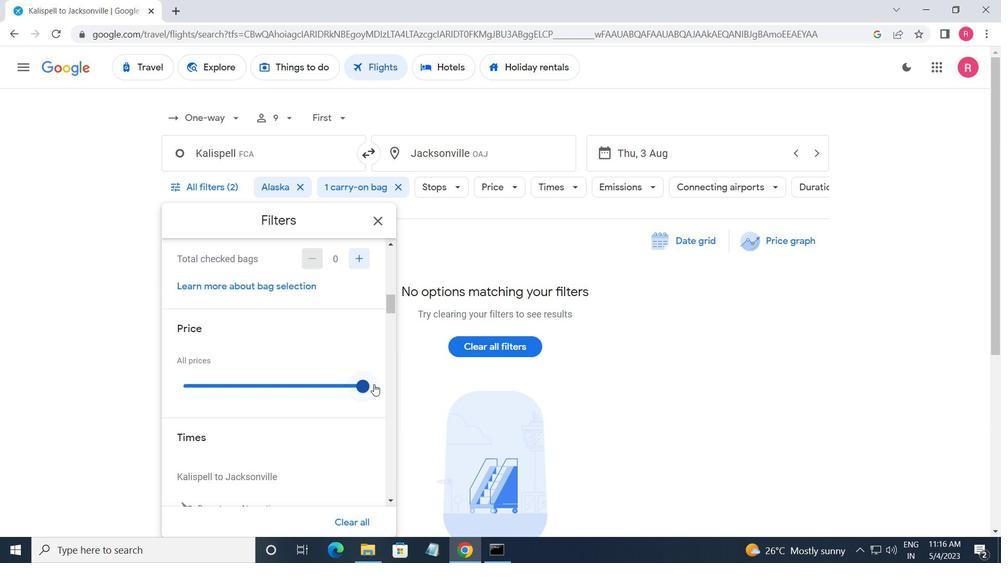 
Action: Mouse moved to (233, 379)
Screenshot: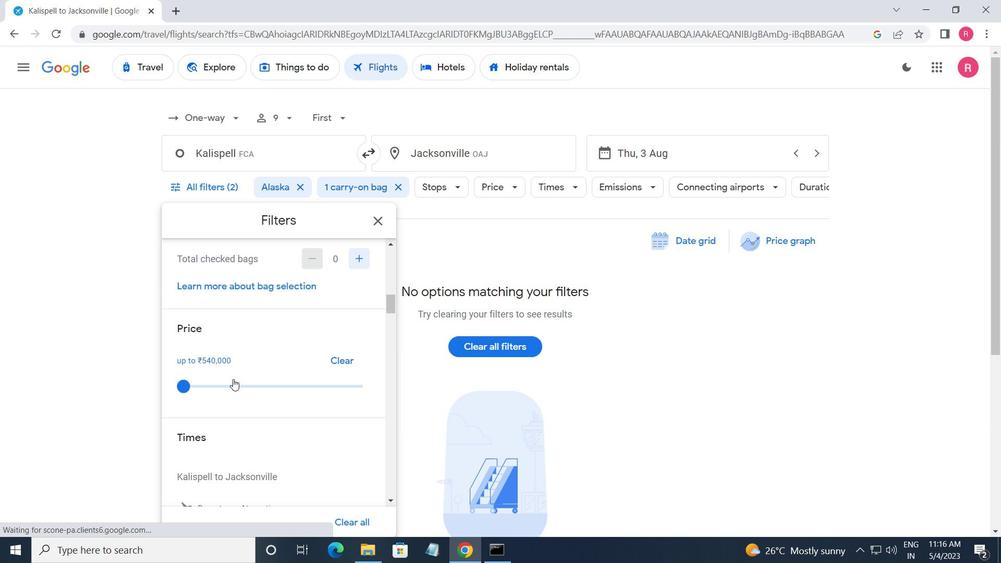 
Action: Mouse scrolled (233, 378) with delta (0, 0)
Screenshot: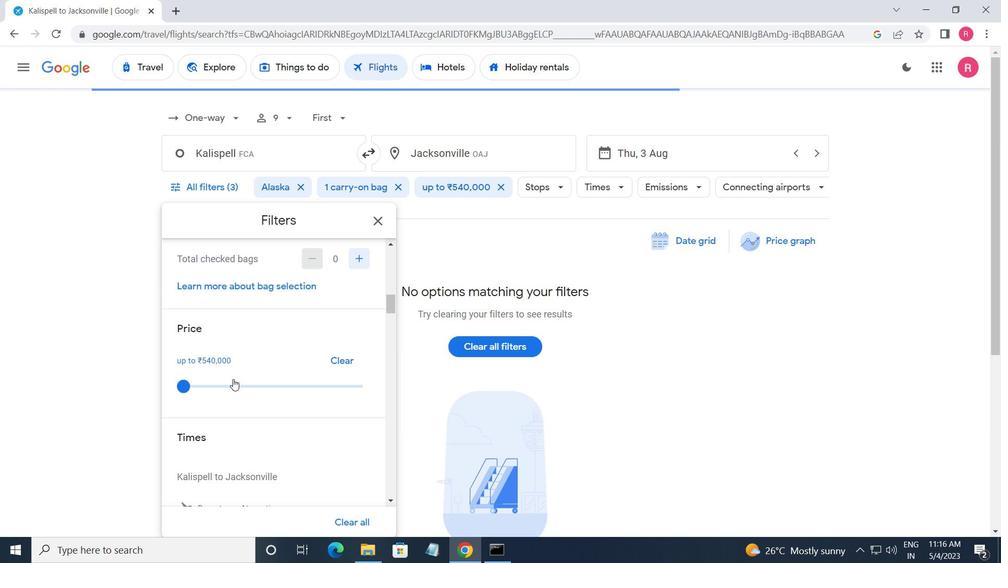 
Action: Mouse scrolled (233, 378) with delta (0, 0)
Screenshot: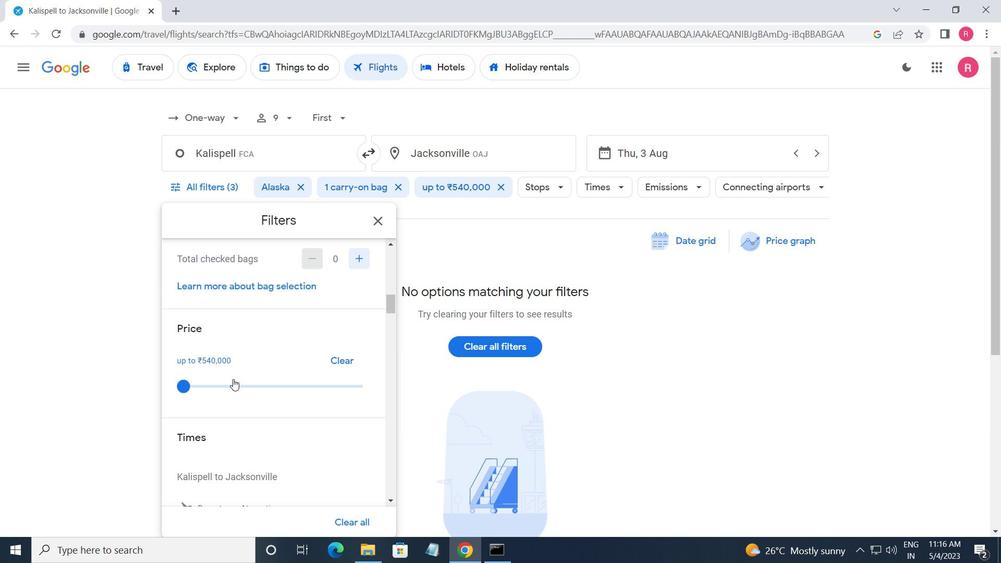 
Action: Mouse moved to (188, 399)
Screenshot: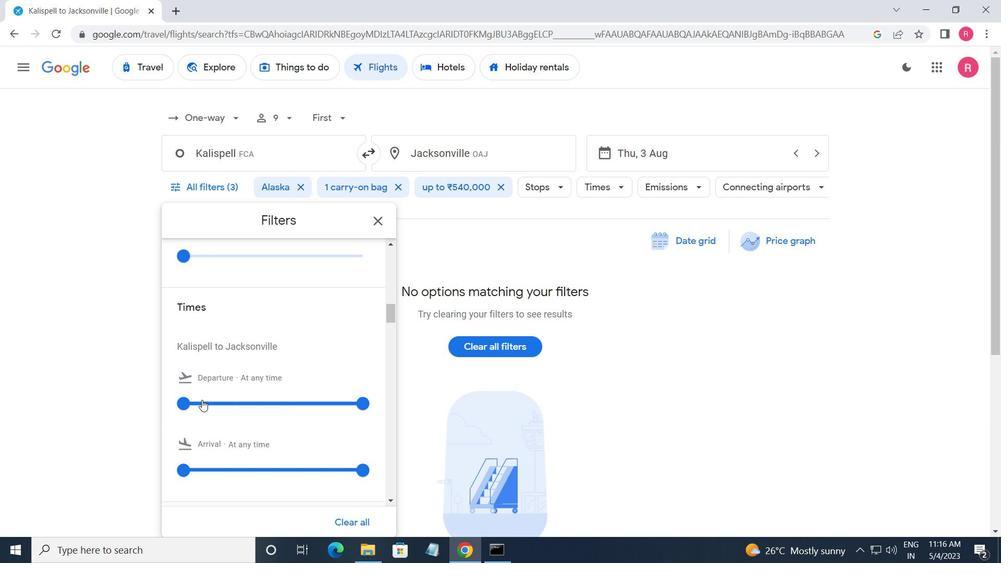 
Action: Mouse pressed left at (188, 399)
Screenshot: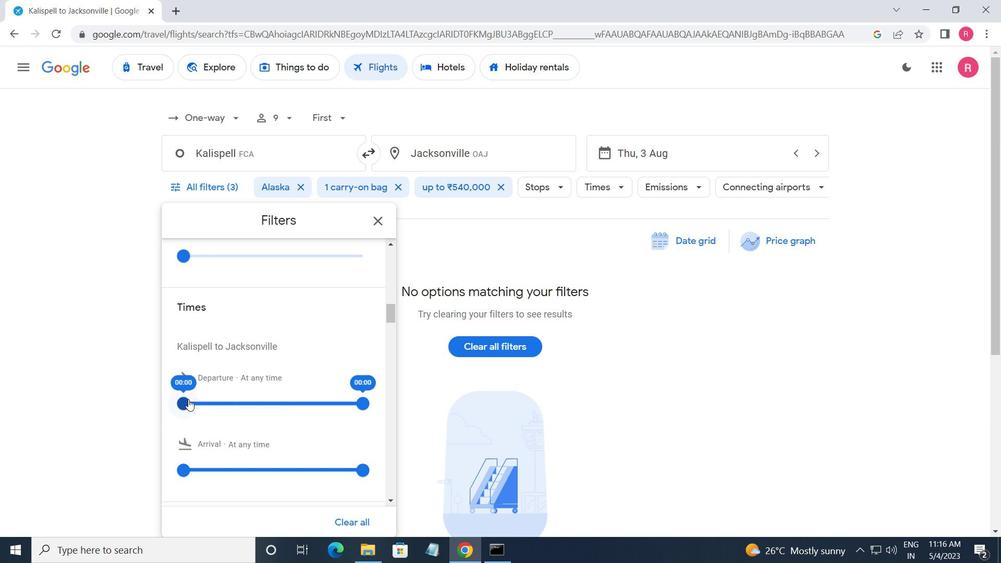 
Action: Mouse moved to (368, 401)
Screenshot: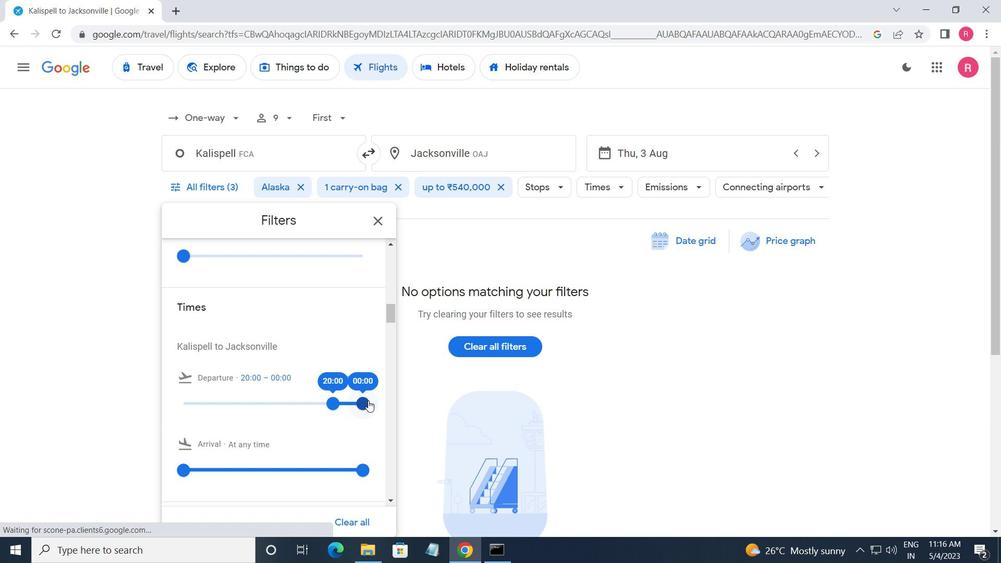 
Action: Mouse pressed left at (368, 401)
Screenshot: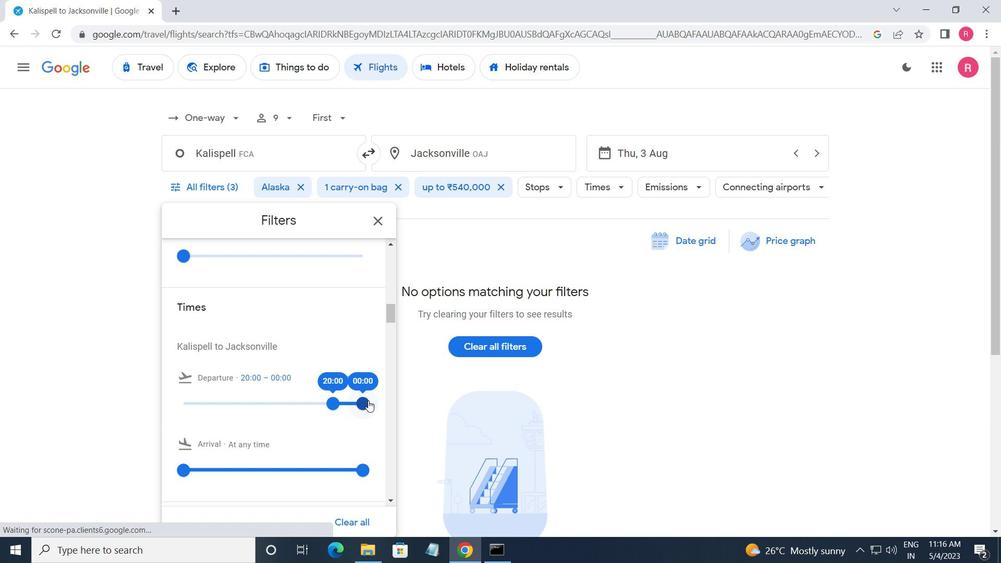 
Action: Mouse moved to (374, 224)
Screenshot: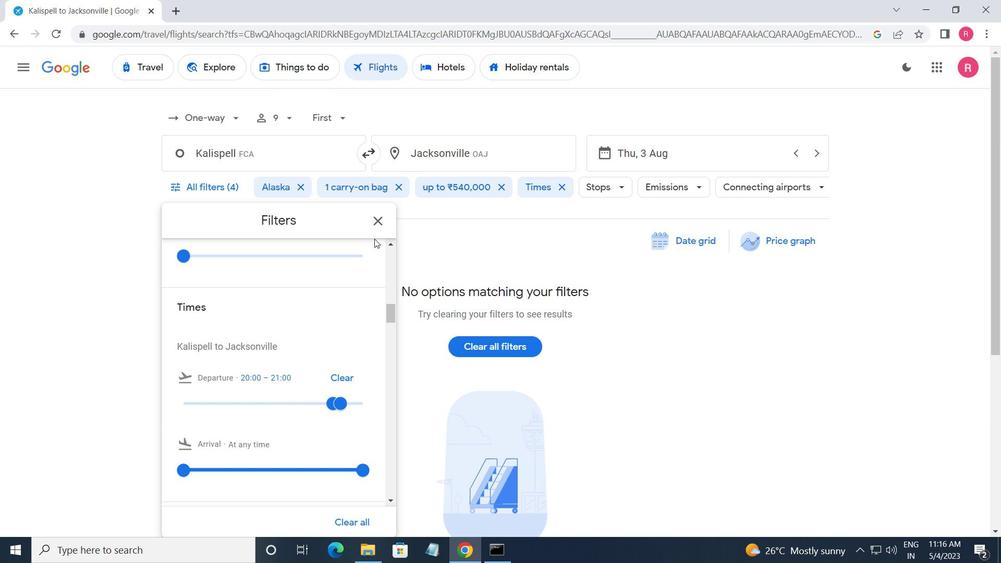 
Action: Mouse pressed left at (374, 224)
Screenshot: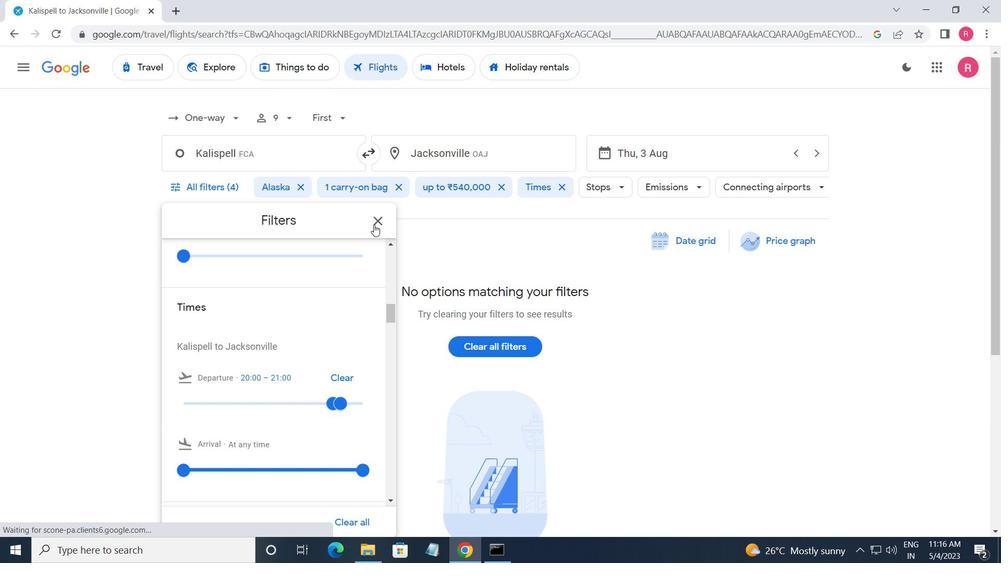 
Action: Mouse moved to (333, 285)
Screenshot: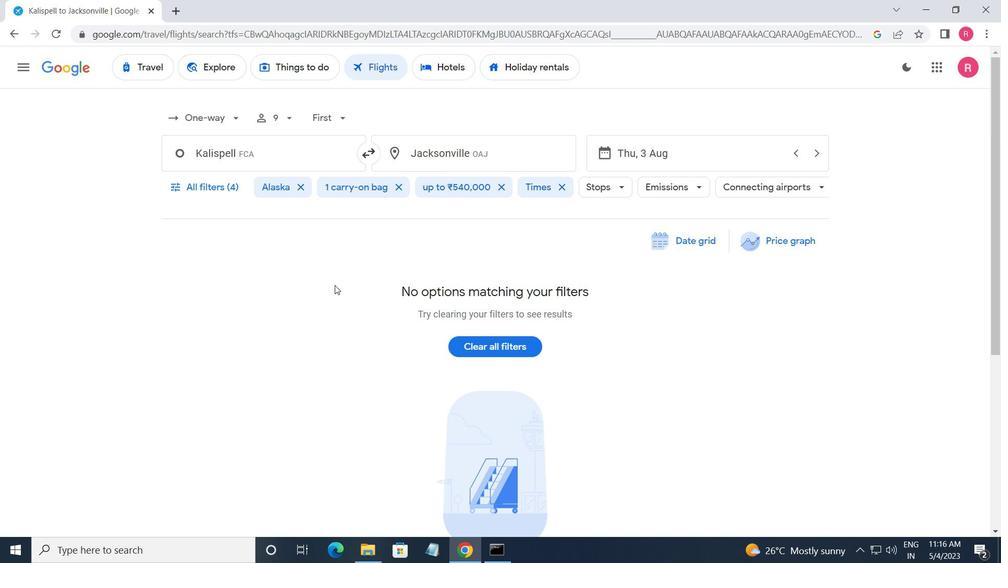 
